 Task: Check the percentage active listings of glass door in the last 1 year.
Action: Mouse moved to (994, 218)
Screenshot: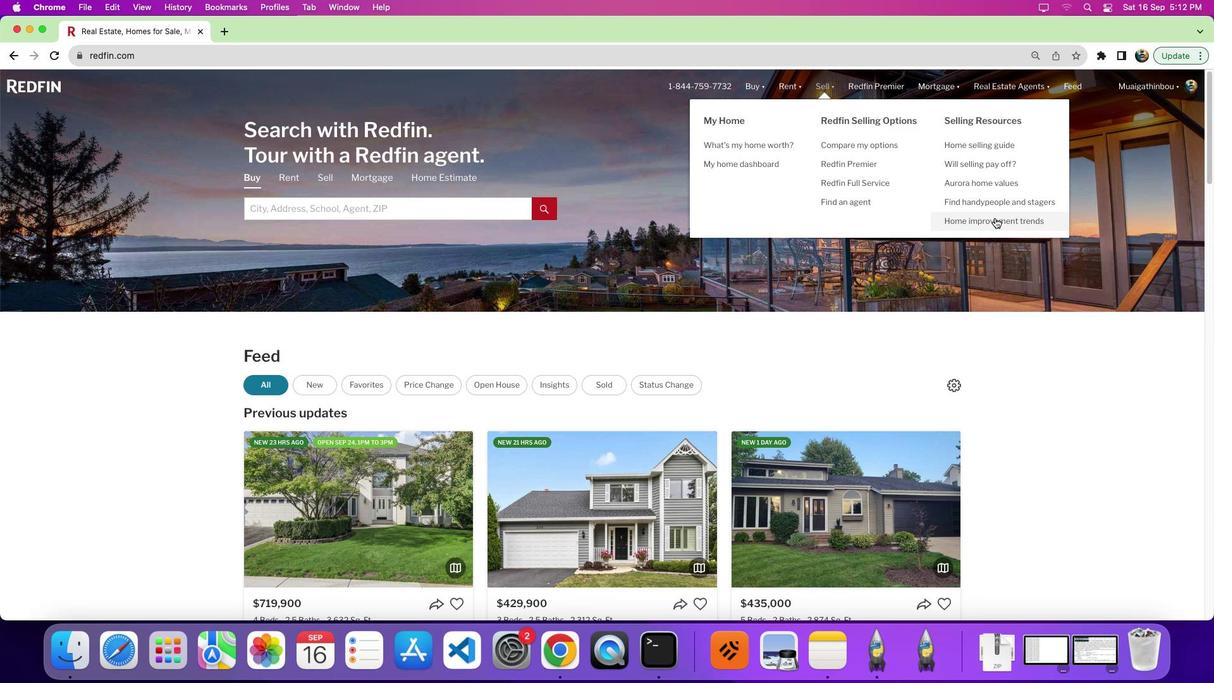 
Action: Mouse pressed left at (994, 218)
Screenshot: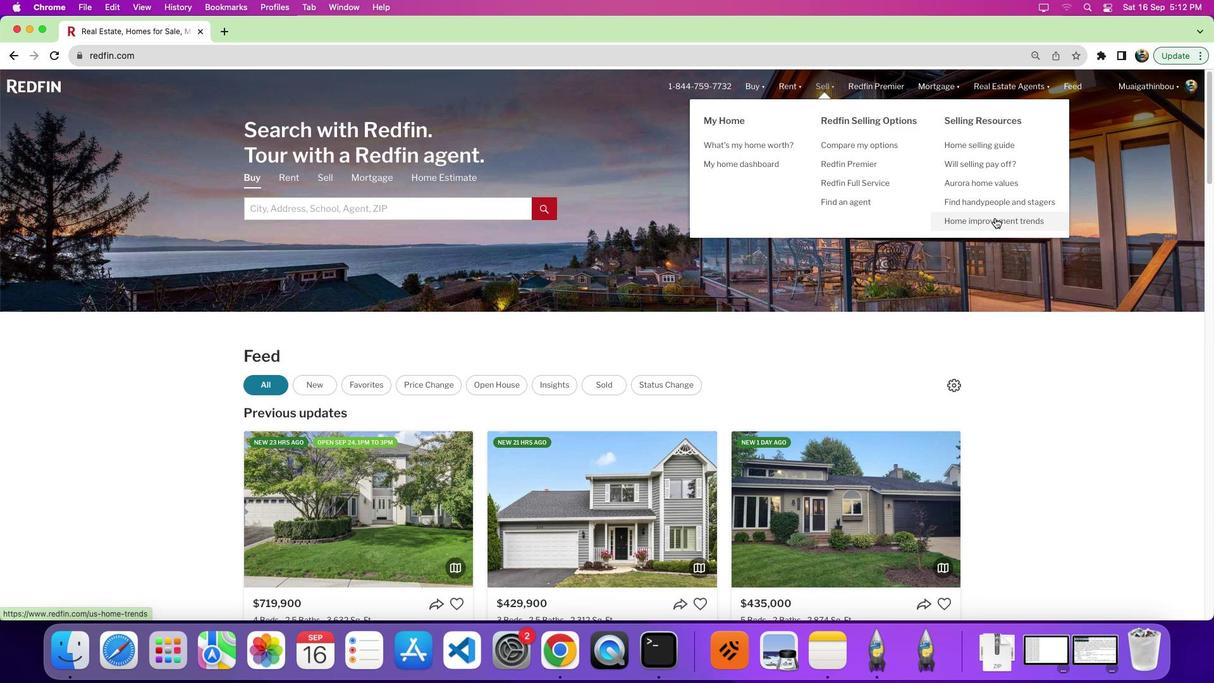 
Action: Mouse pressed left at (994, 218)
Screenshot: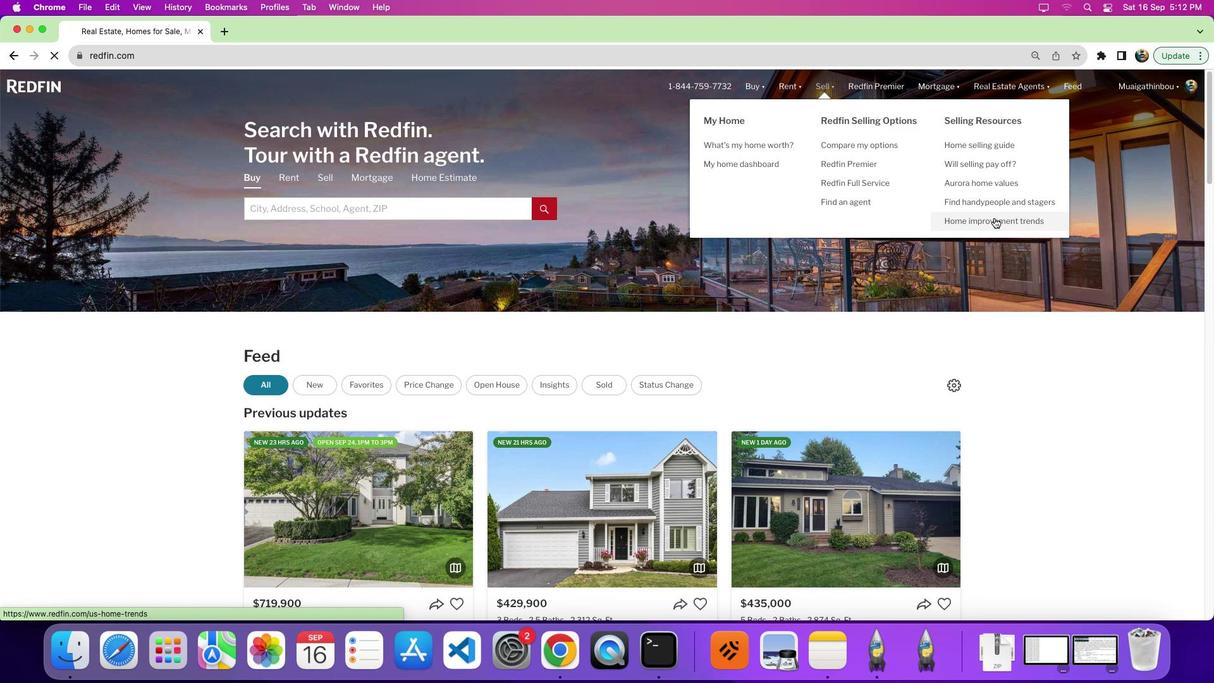 
Action: Mouse moved to (335, 246)
Screenshot: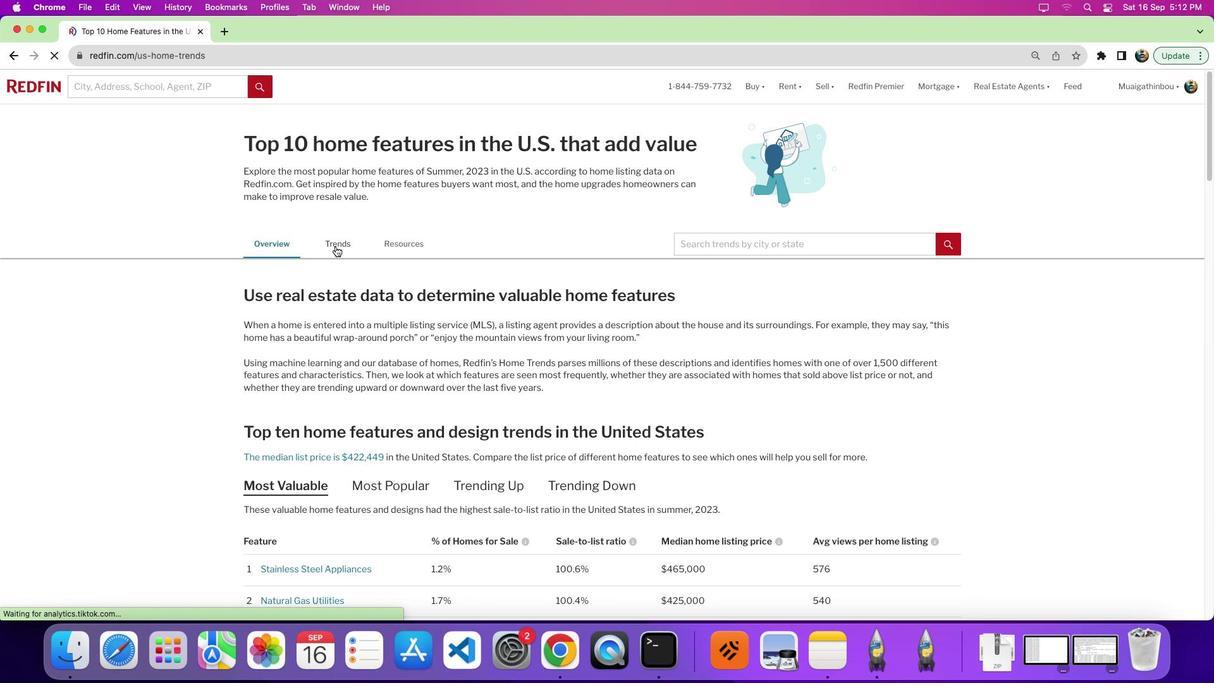 
Action: Mouse pressed left at (335, 246)
Screenshot: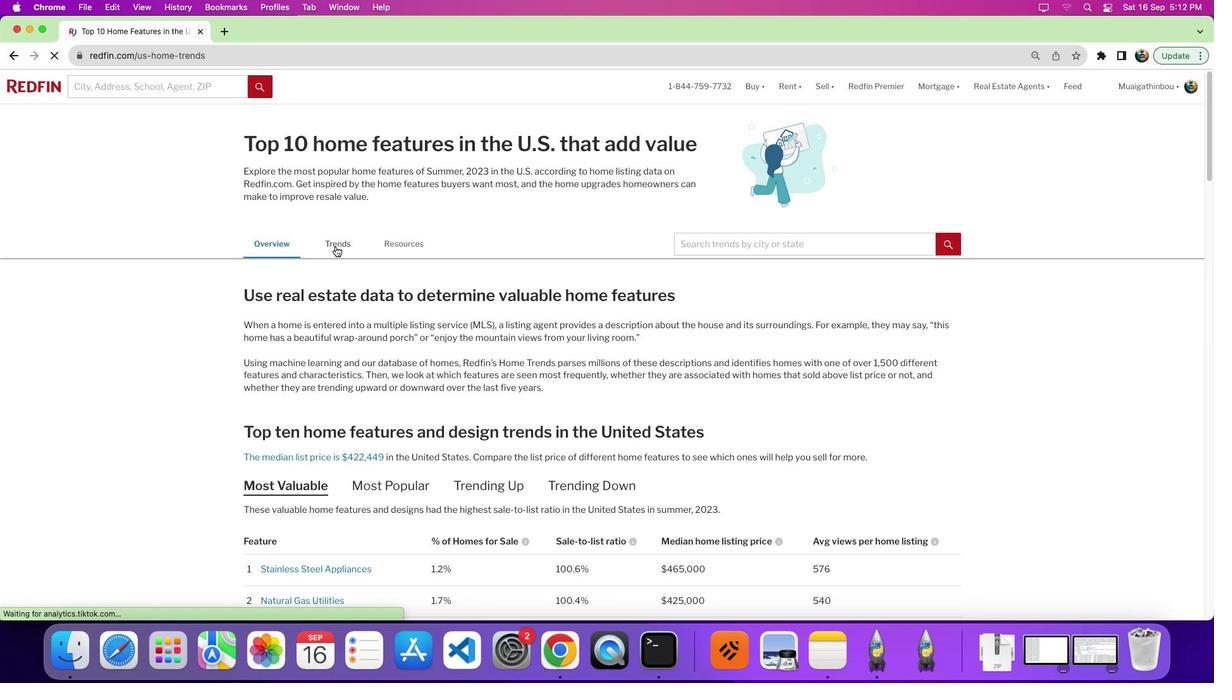 
Action: Mouse moved to (567, 287)
Screenshot: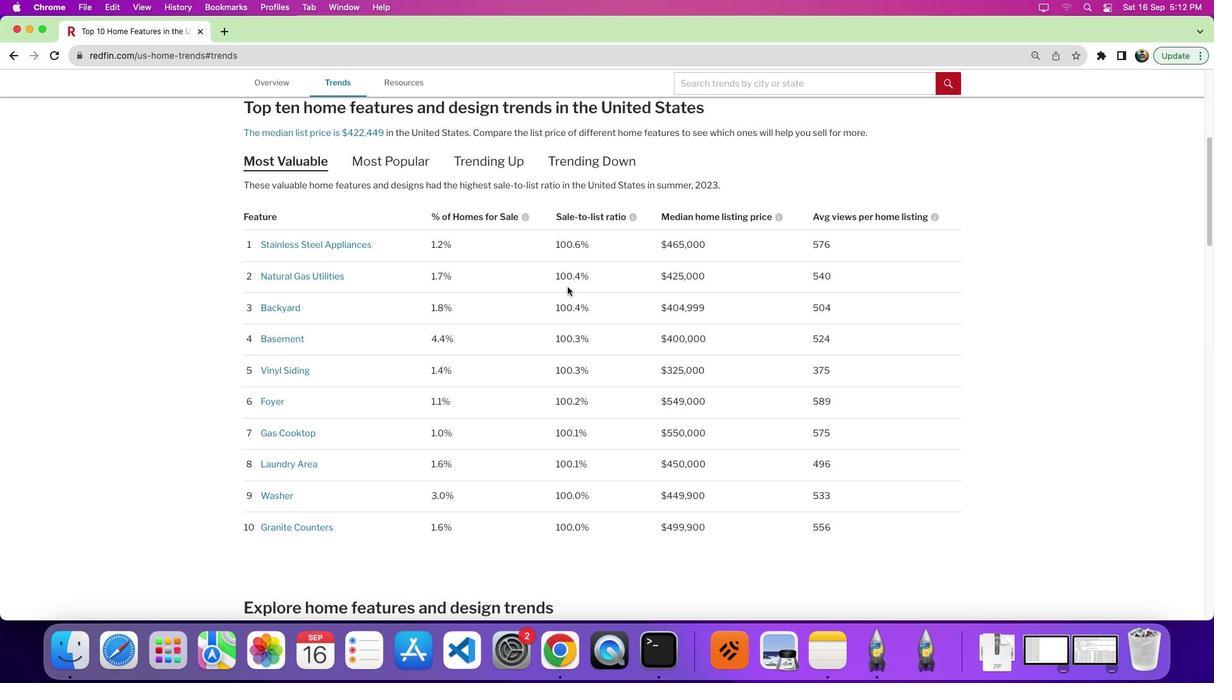 
Action: Mouse scrolled (567, 287) with delta (0, 0)
Screenshot: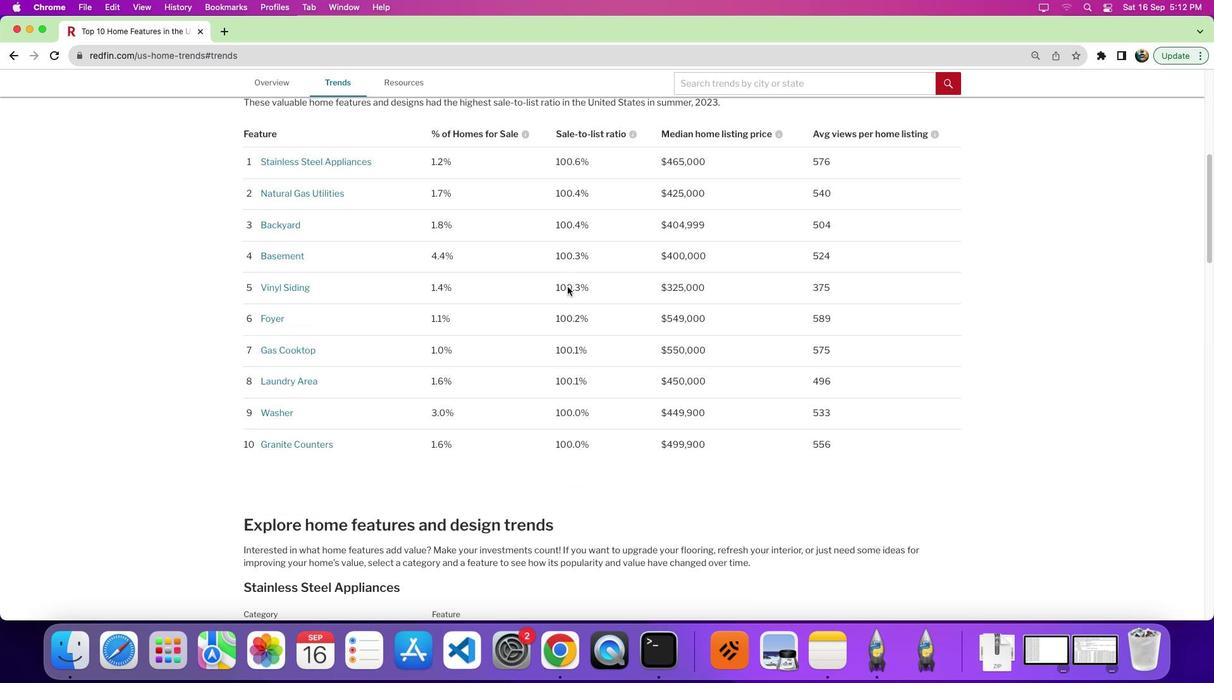 
Action: Mouse scrolled (567, 287) with delta (0, 0)
Screenshot: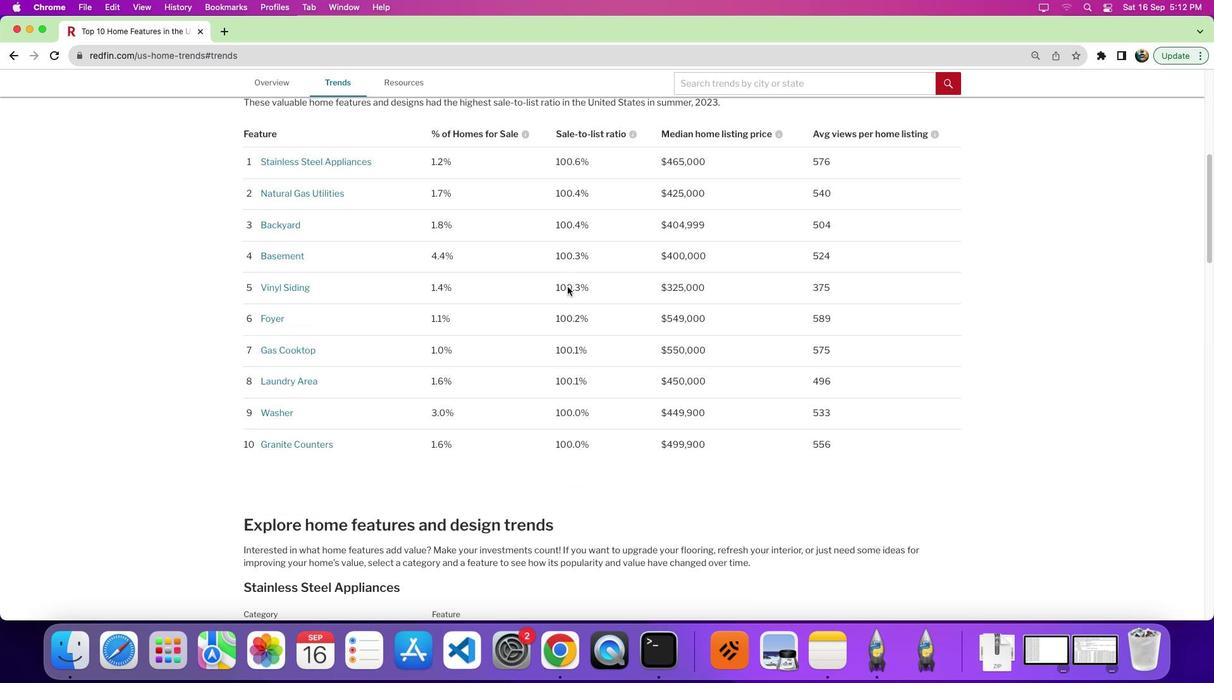 
Action: Mouse scrolled (567, 287) with delta (0, -4)
Screenshot: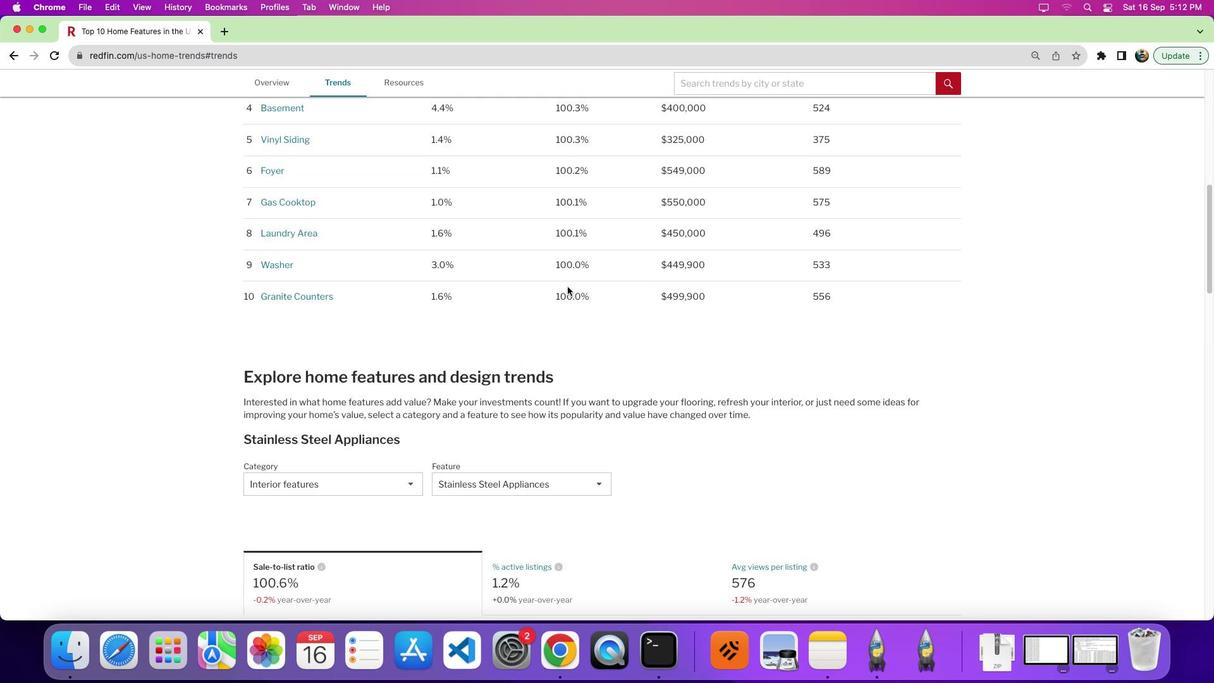 
Action: Mouse scrolled (567, 287) with delta (0, 0)
Screenshot: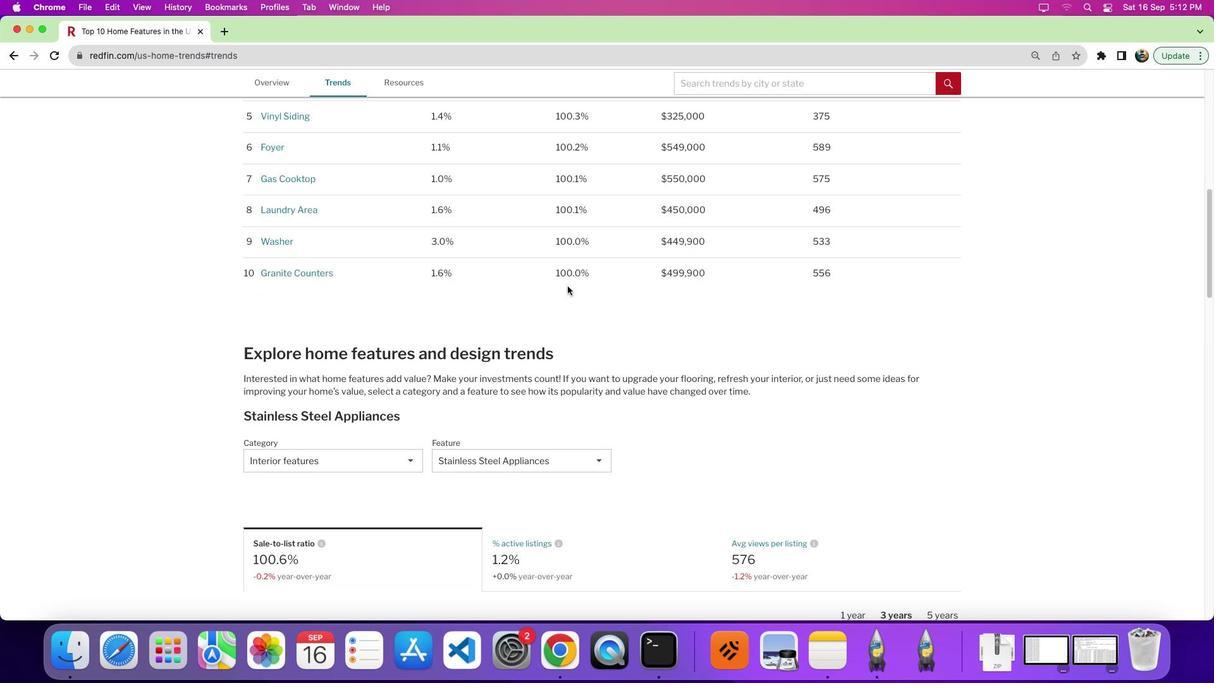 
Action: Mouse moved to (567, 287)
Screenshot: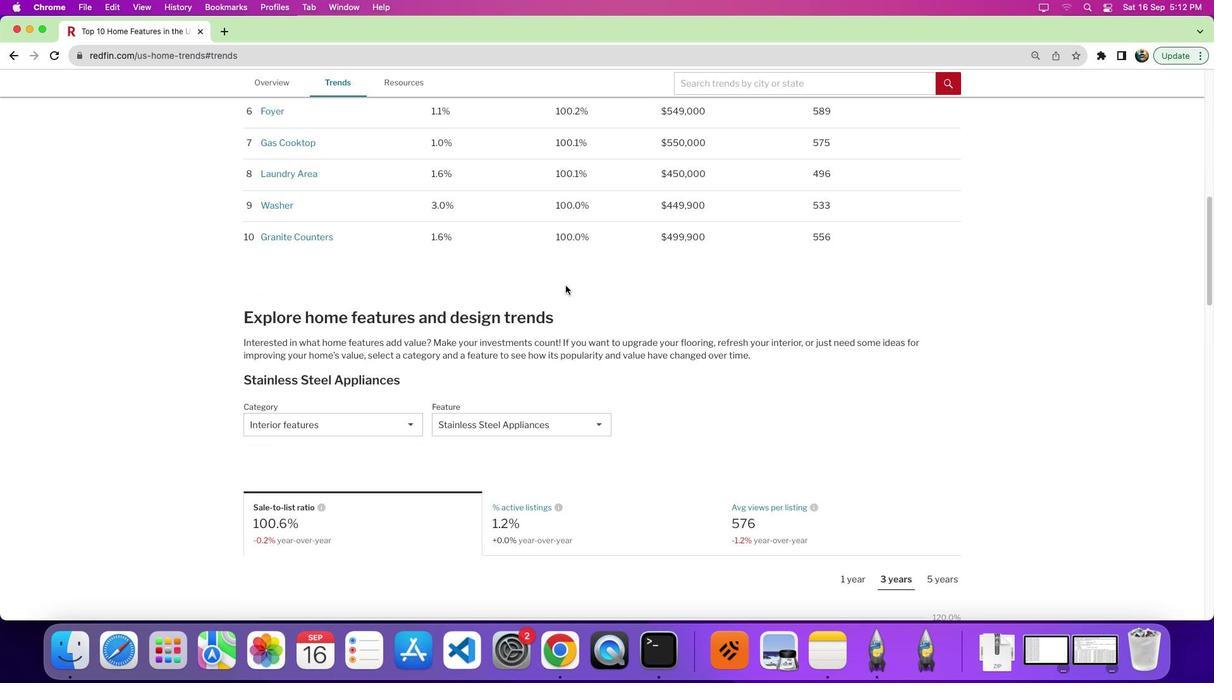 
Action: Mouse scrolled (567, 287) with delta (0, 0)
Screenshot: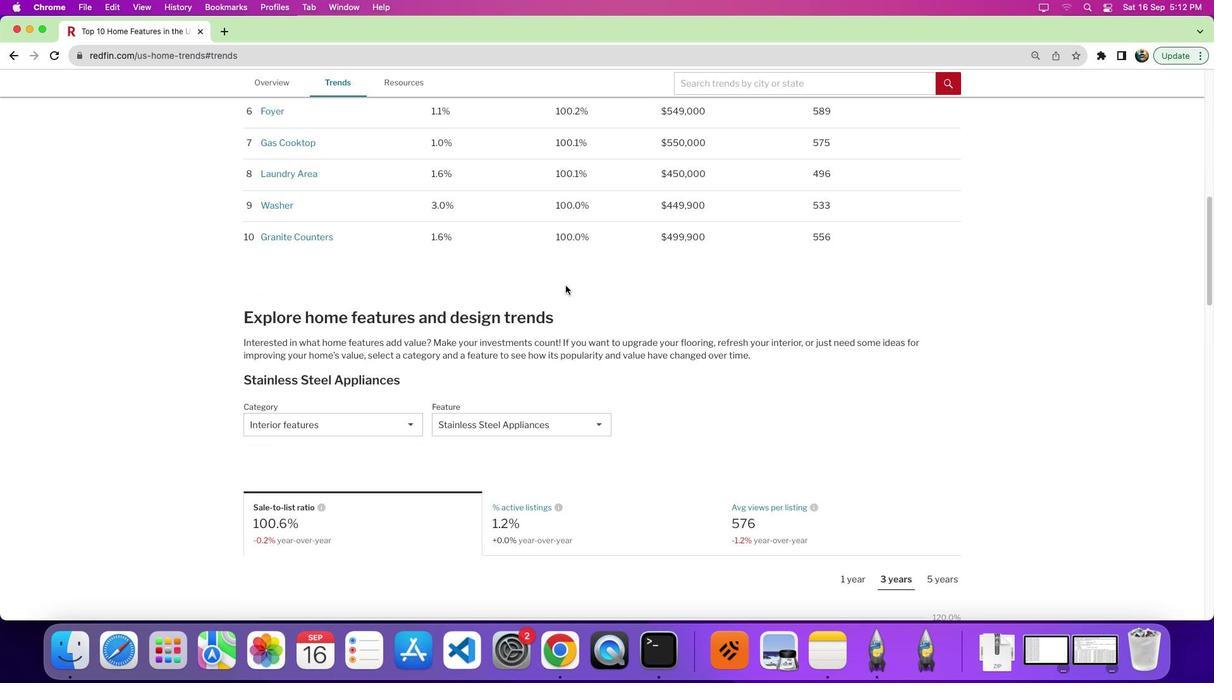 
Action: Mouse moved to (567, 286)
Screenshot: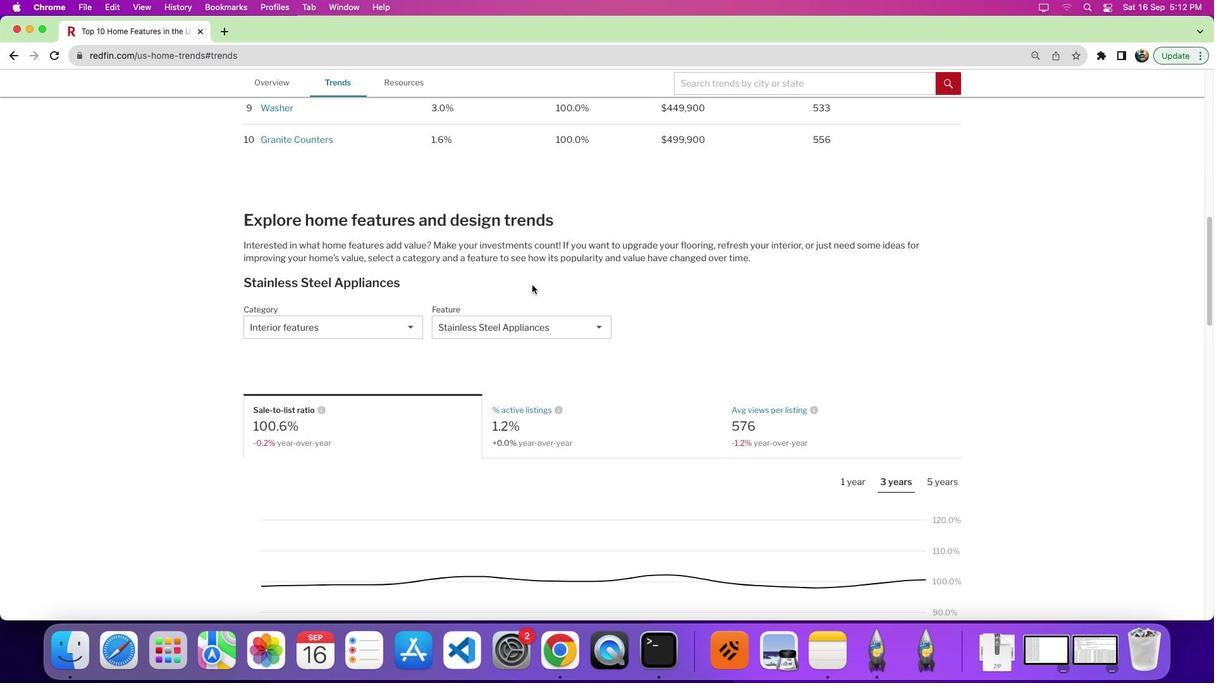 
Action: Mouse scrolled (567, 286) with delta (0, -3)
Screenshot: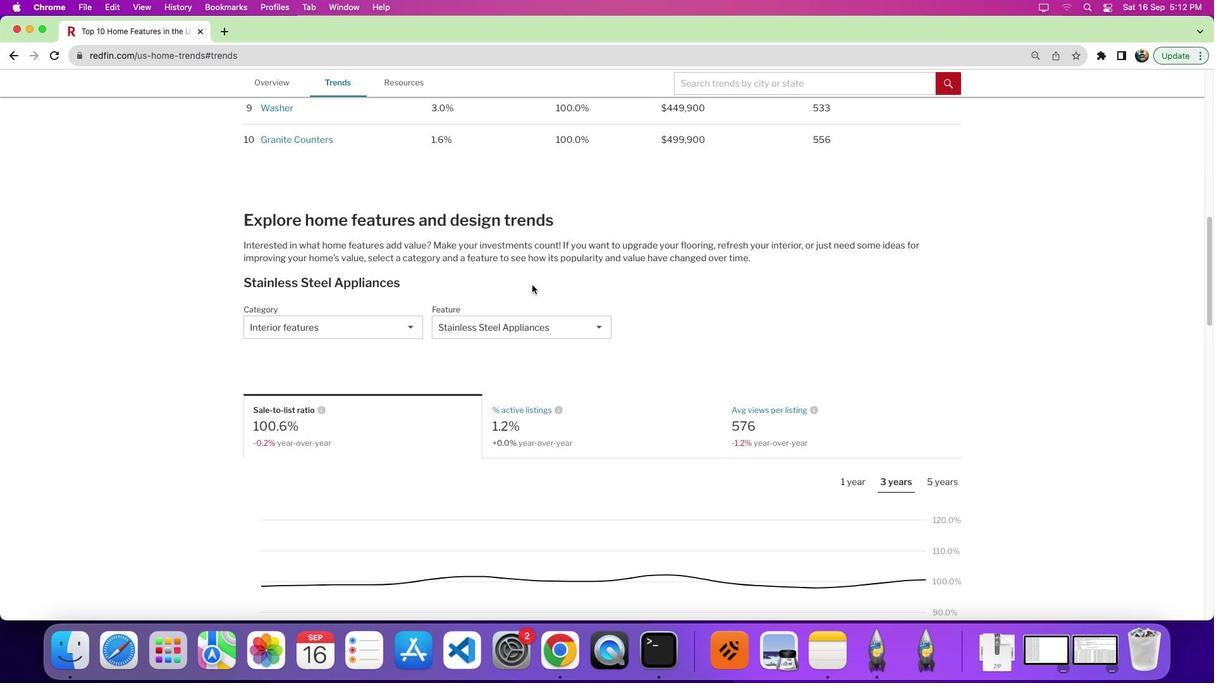 
Action: Mouse moved to (480, 291)
Screenshot: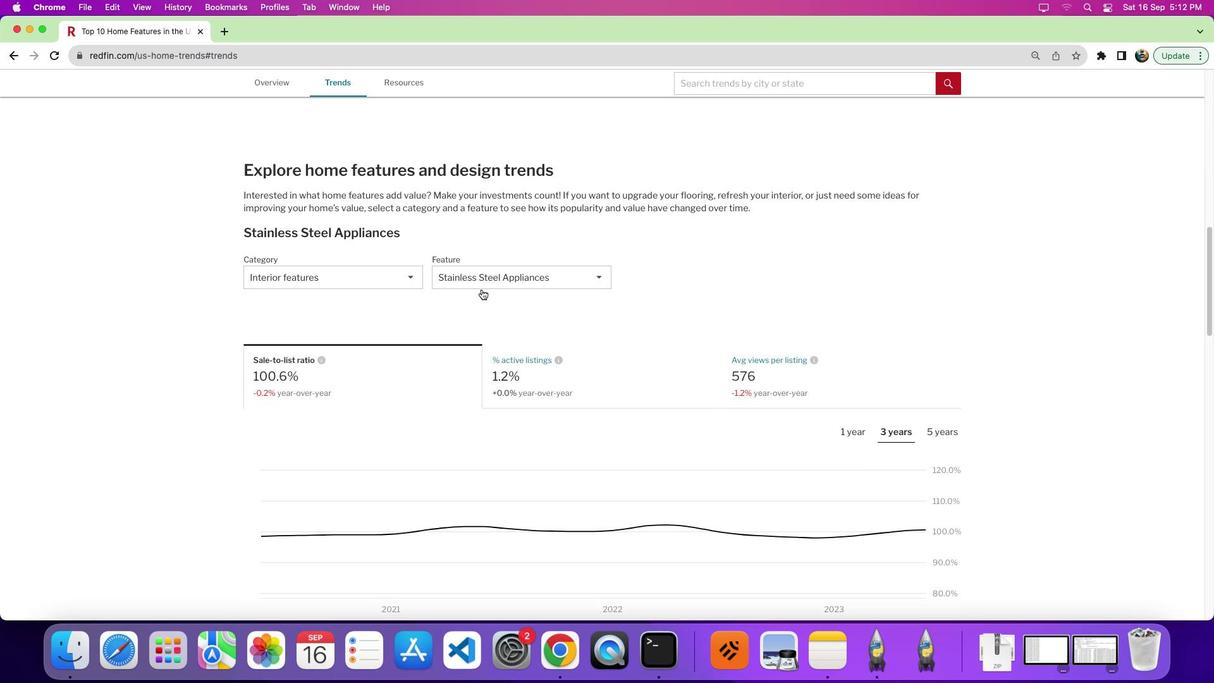 
Action: Mouse scrolled (480, 291) with delta (0, 0)
Screenshot: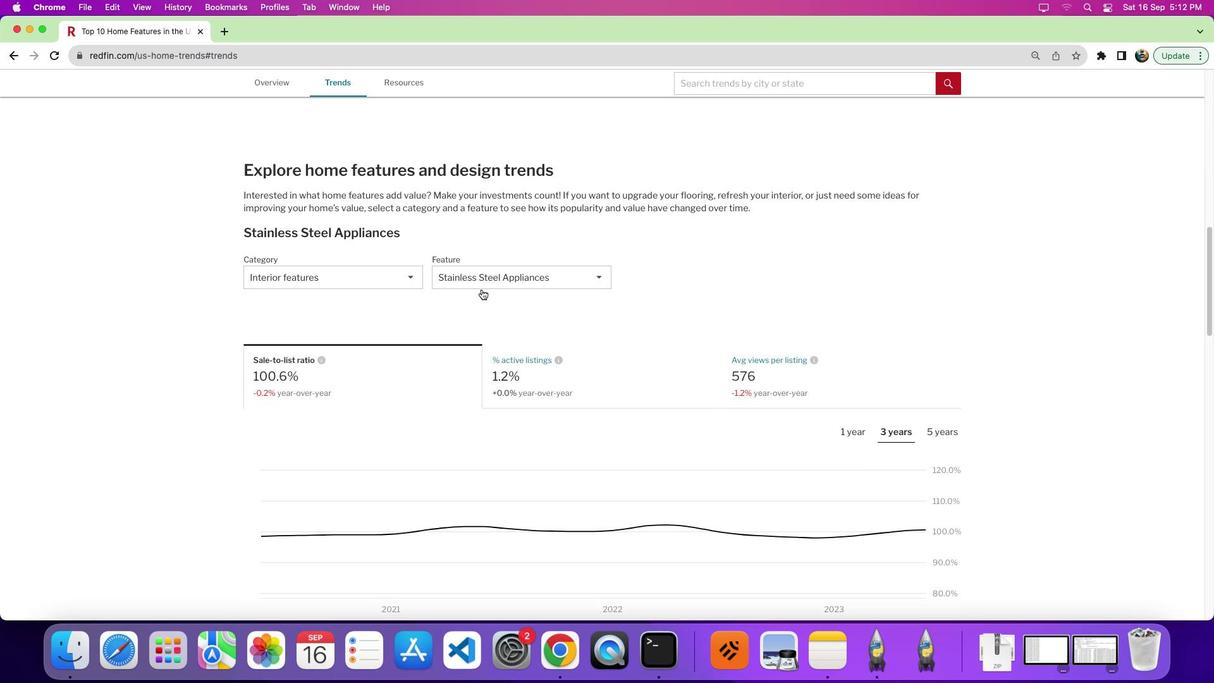 
Action: Mouse moved to (481, 290)
Screenshot: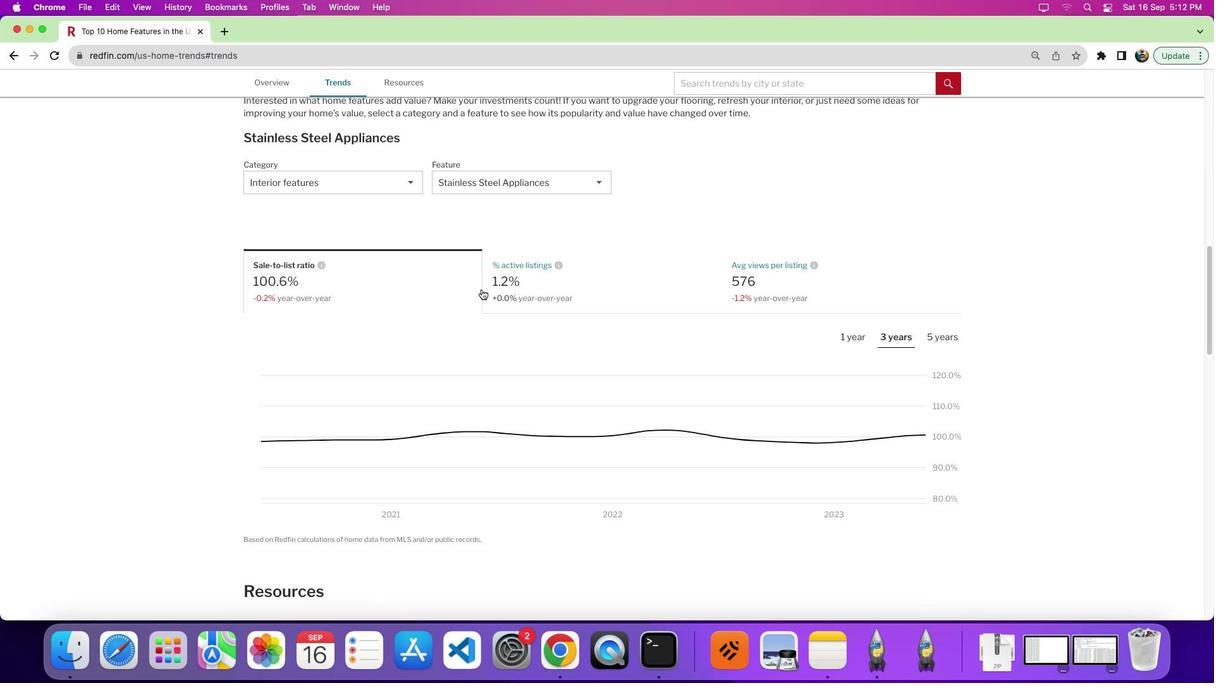 
Action: Mouse scrolled (481, 290) with delta (0, 0)
Screenshot: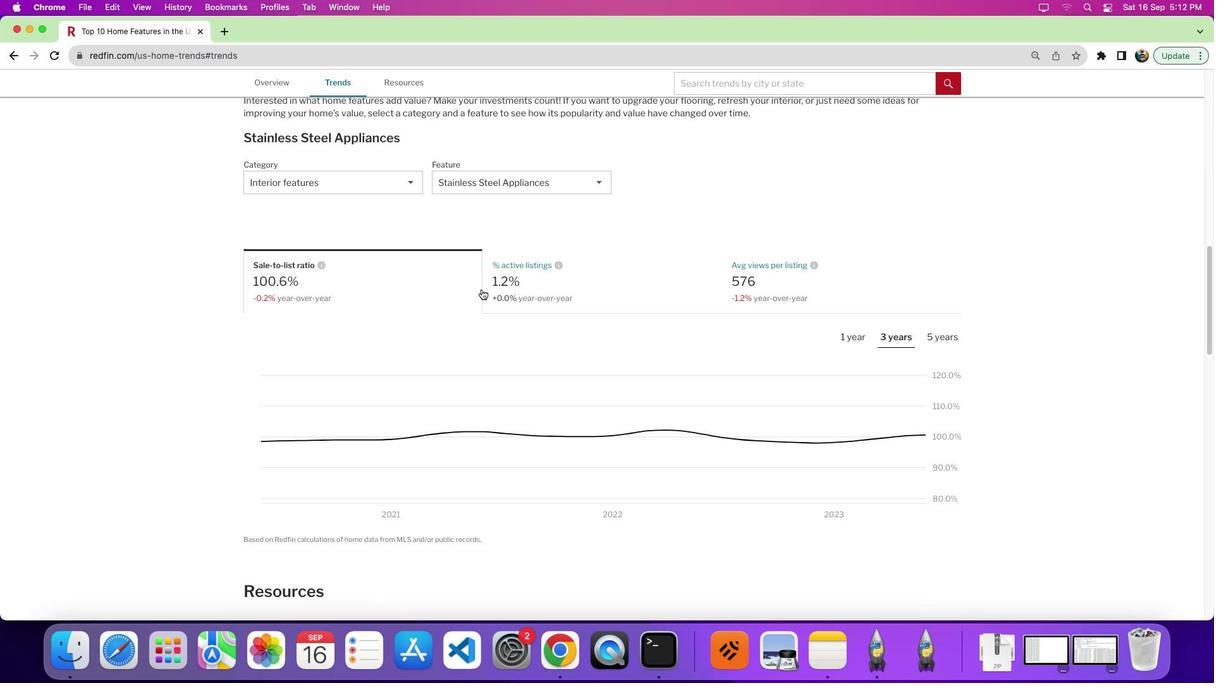 
Action: Mouse moved to (481, 289)
Screenshot: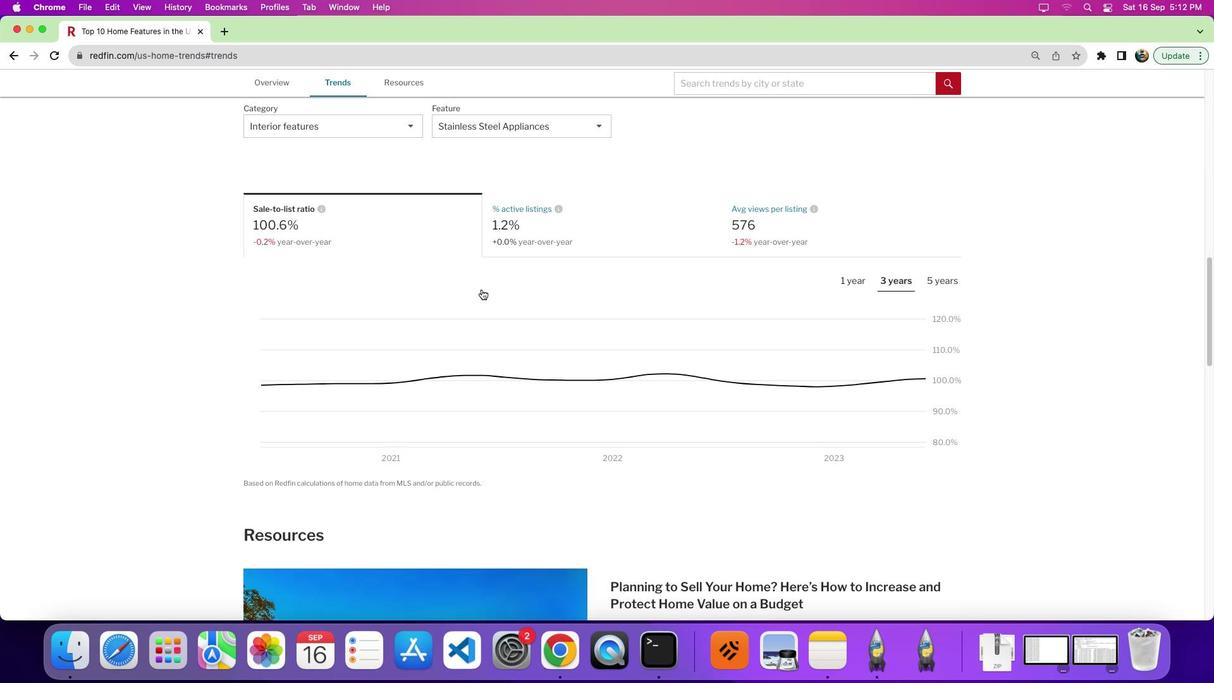 
Action: Mouse scrolled (481, 289) with delta (0, -3)
Screenshot: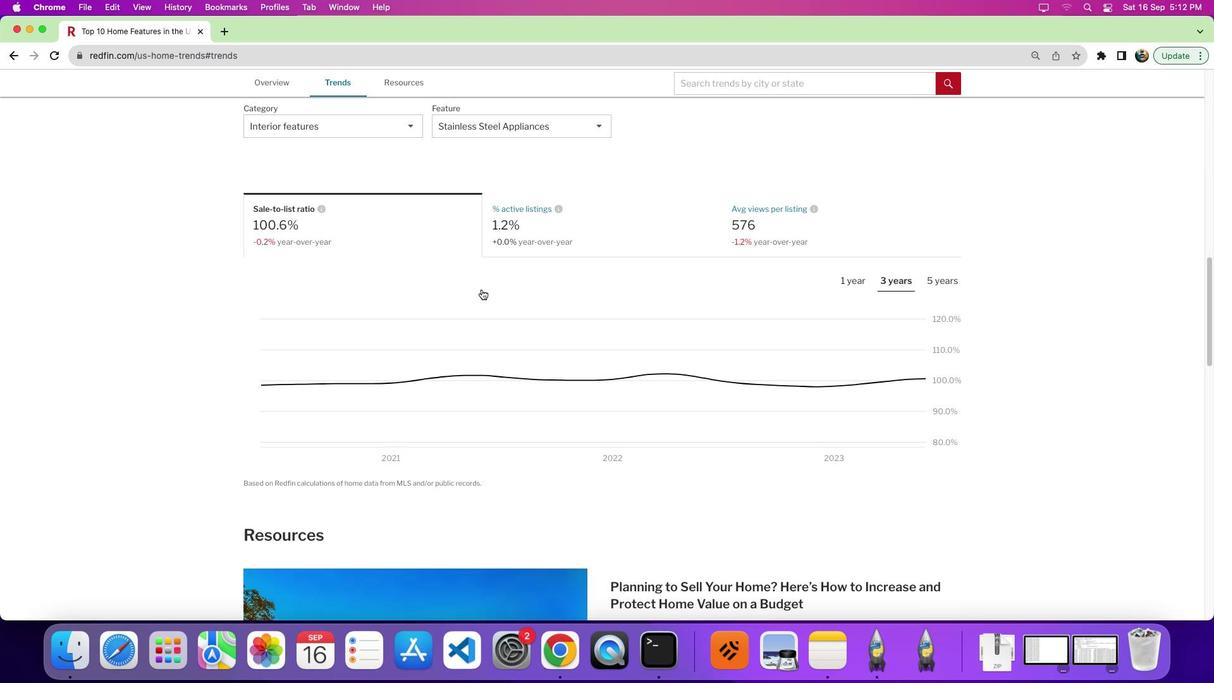 
Action: Mouse moved to (393, 112)
Screenshot: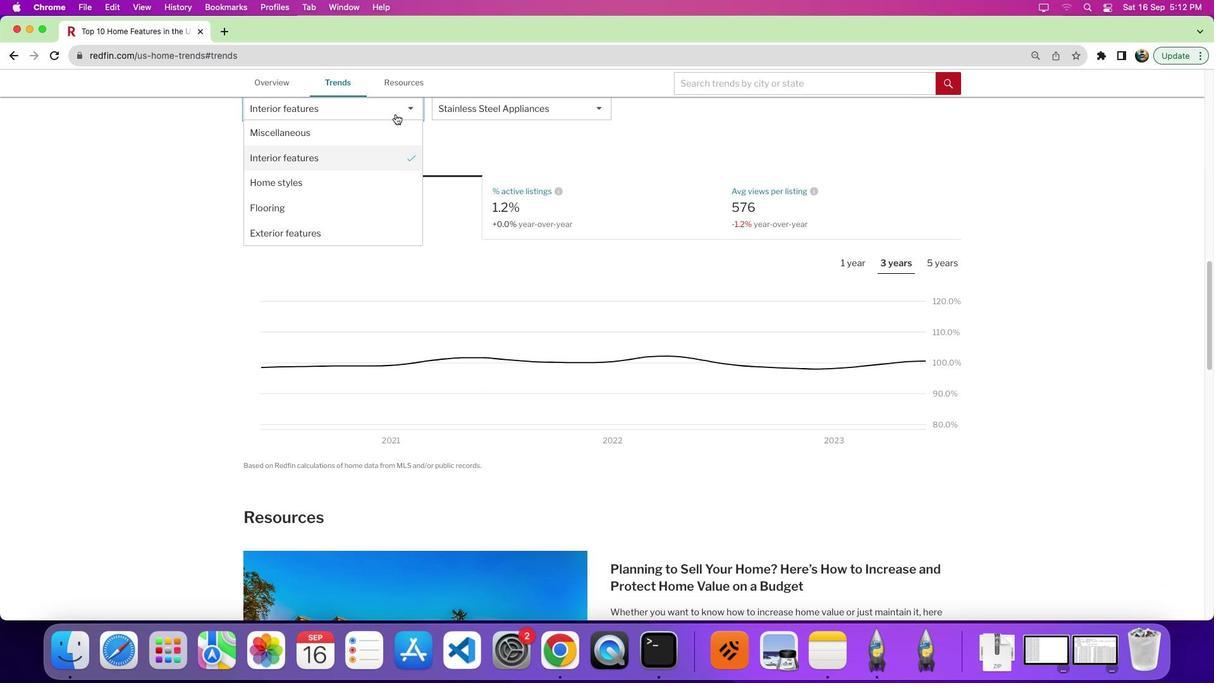 
Action: Mouse pressed left at (393, 112)
Screenshot: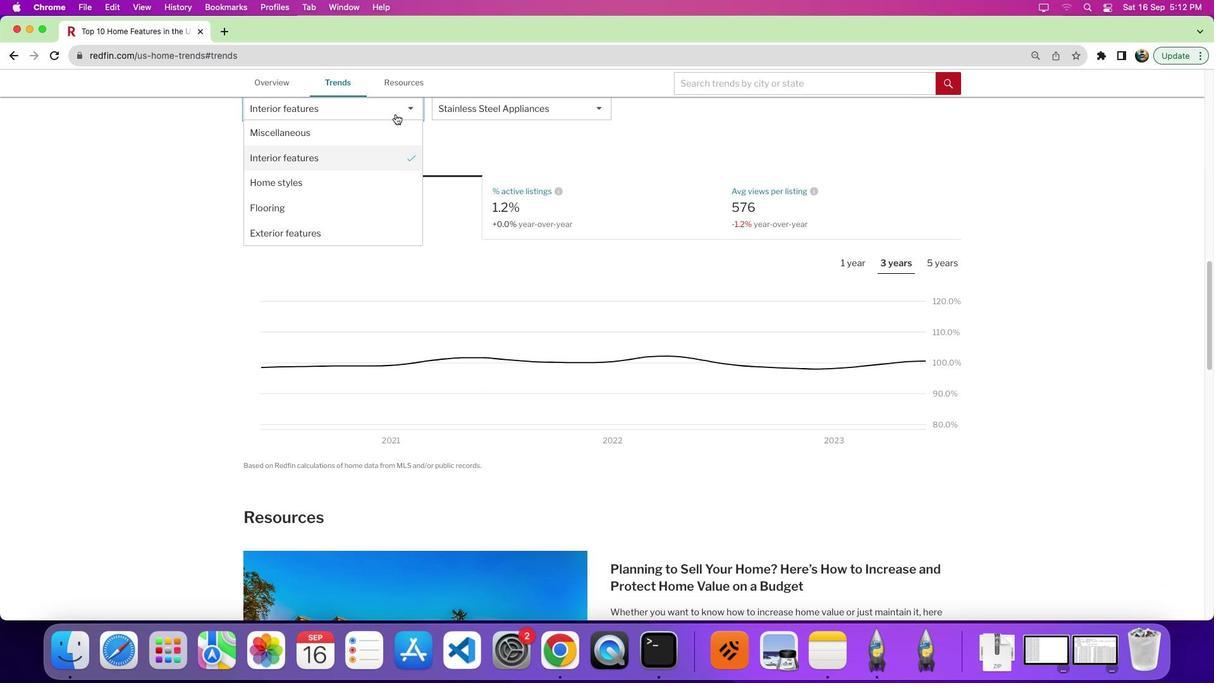 
Action: Mouse moved to (408, 160)
Screenshot: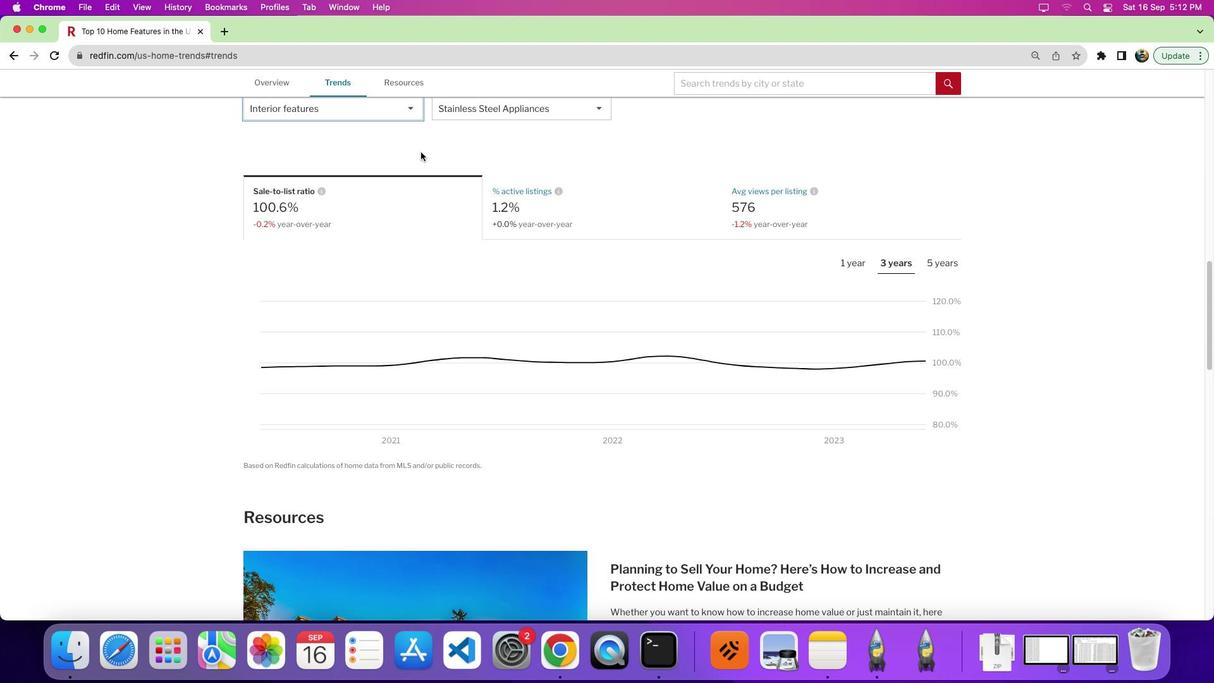 
Action: Mouse pressed left at (408, 160)
Screenshot: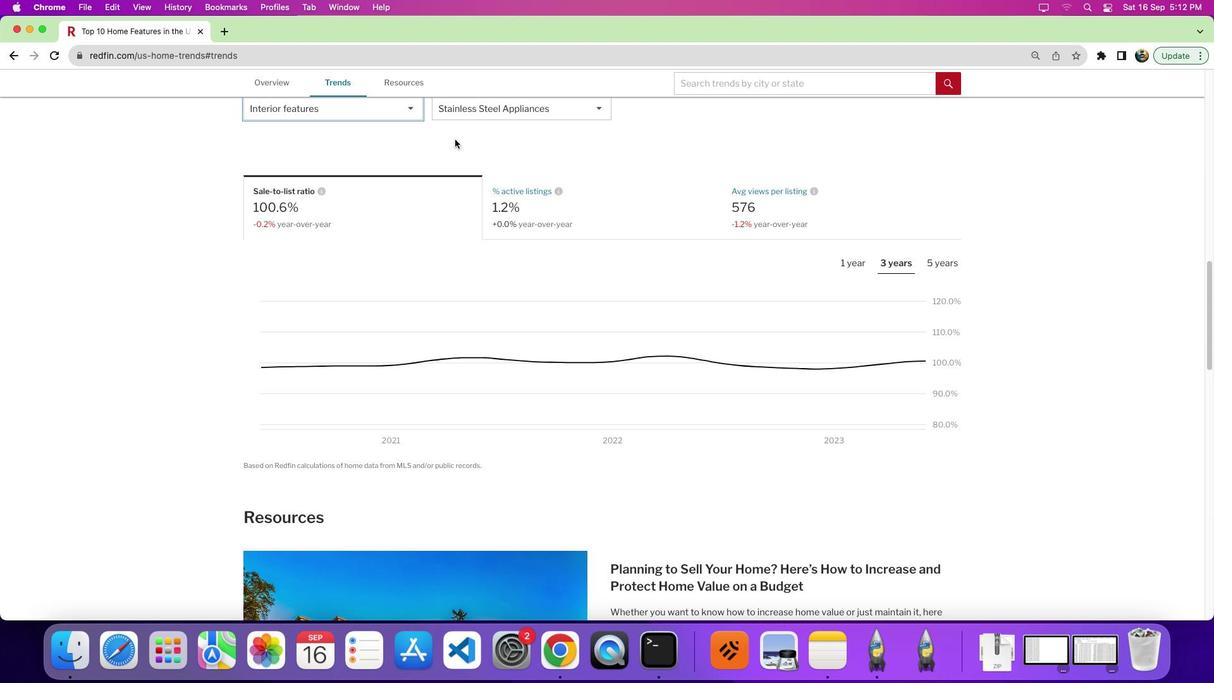 
Action: Mouse moved to (524, 112)
Screenshot: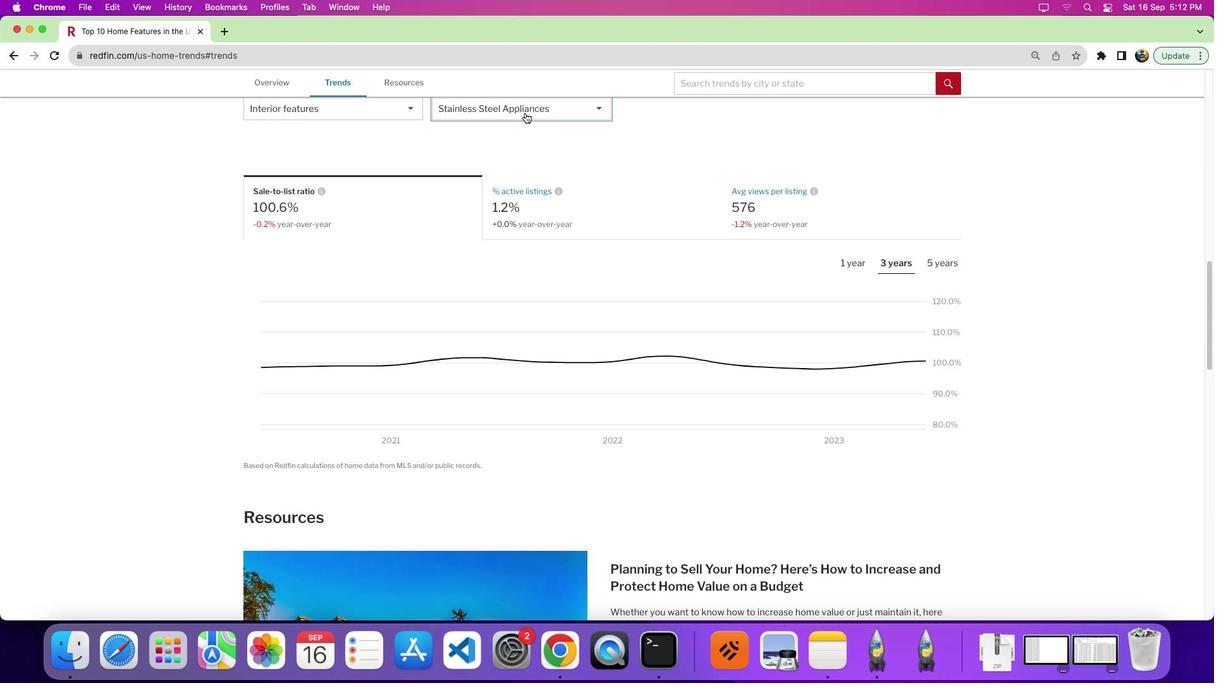 
Action: Mouse pressed left at (524, 112)
Screenshot: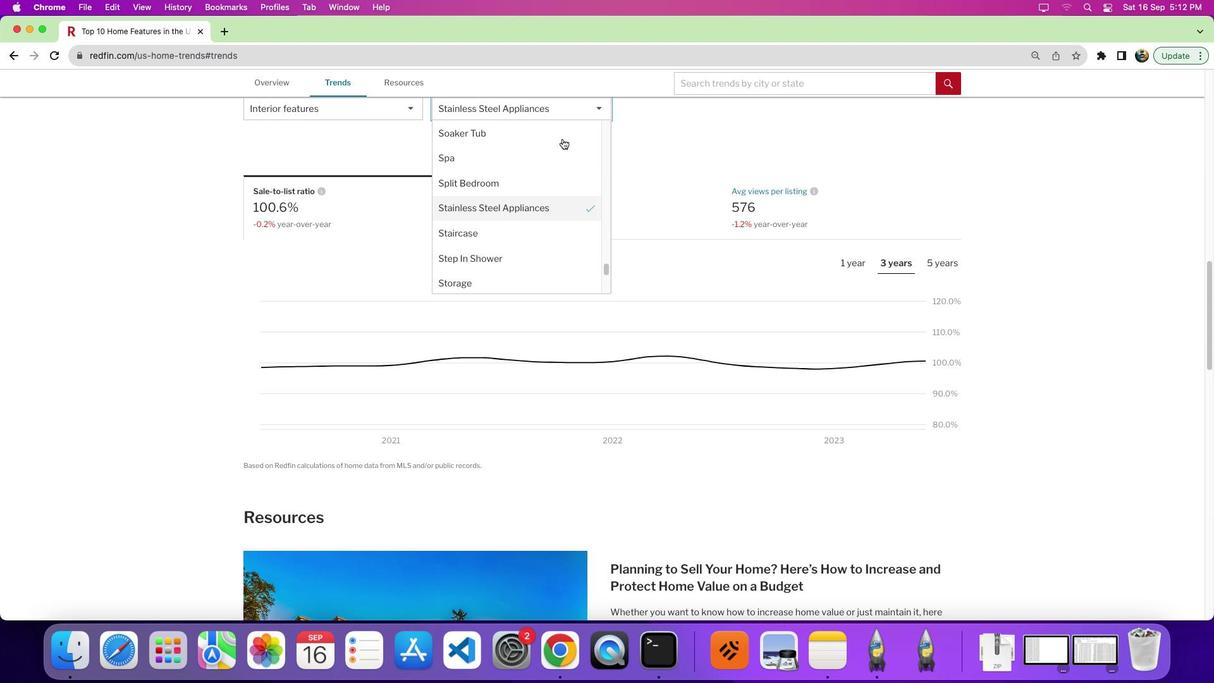 
Action: Mouse moved to (608, 211)
Screenshot: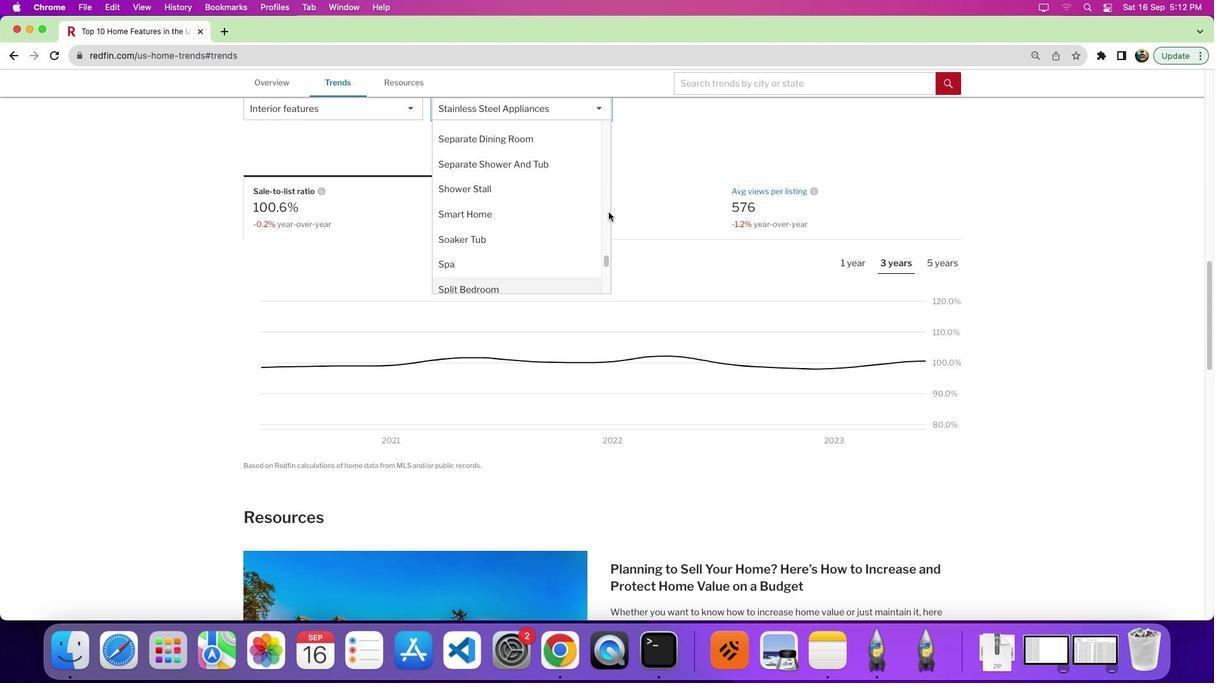 
Action: Mouse pressed left at (608, 211)
Screenshot: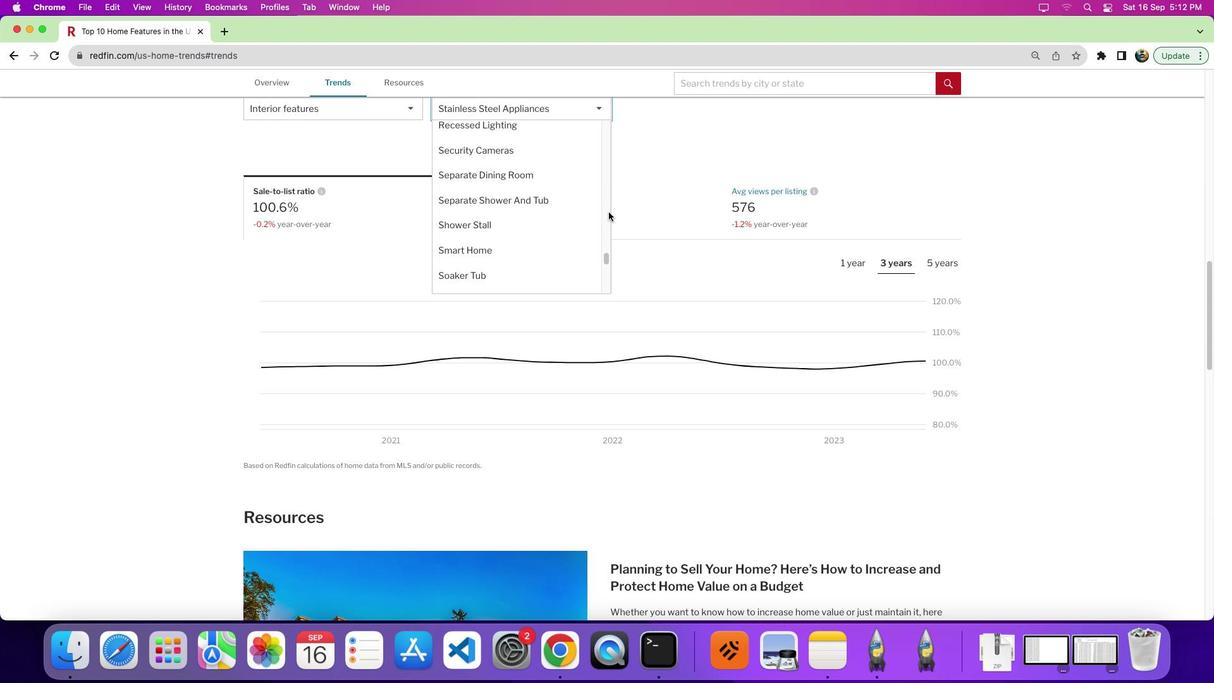 
Action: Mouse moved to (506, 233)
Screenshot: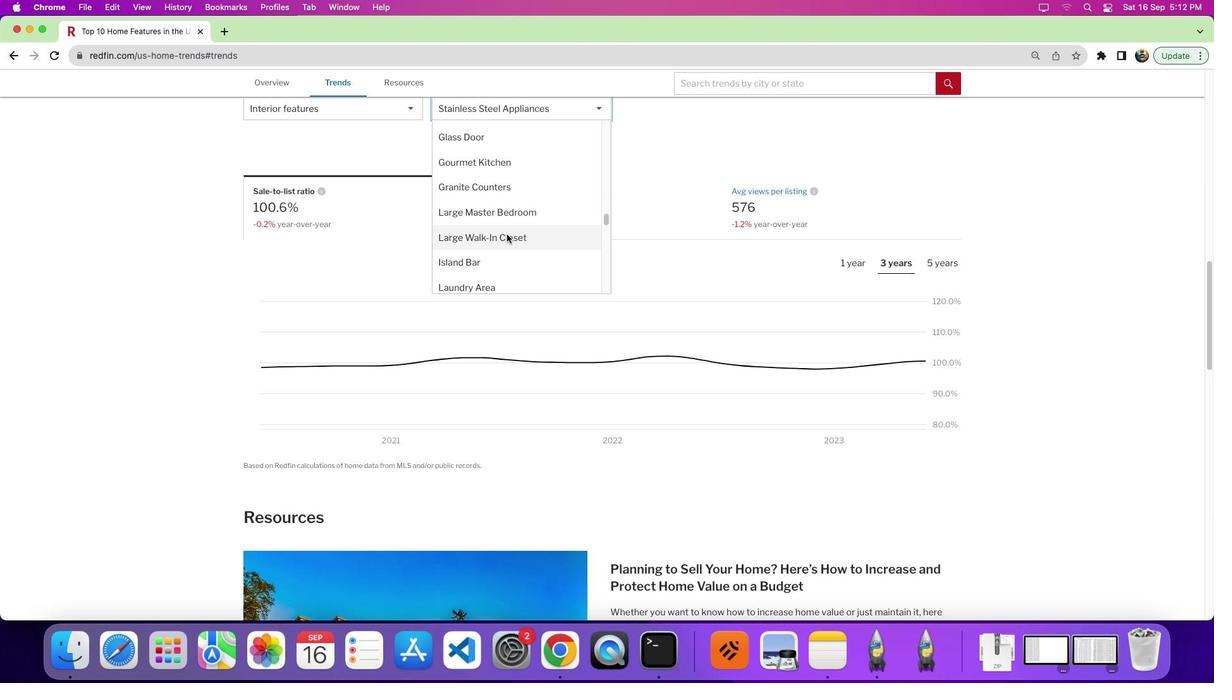 
Action: Mouse scrolled (506, 233) with delta (0, 0)
Screenshot: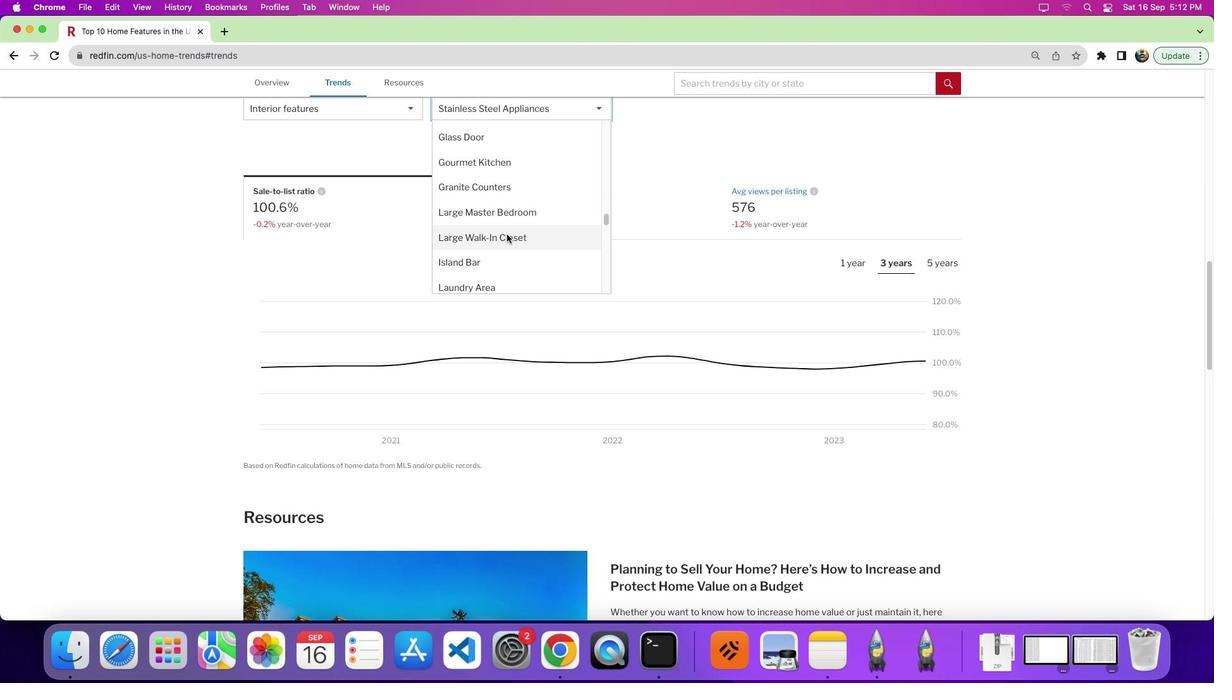
Action: Mouse scrolled (506, 233) with delta (0, 0)
Screenshot: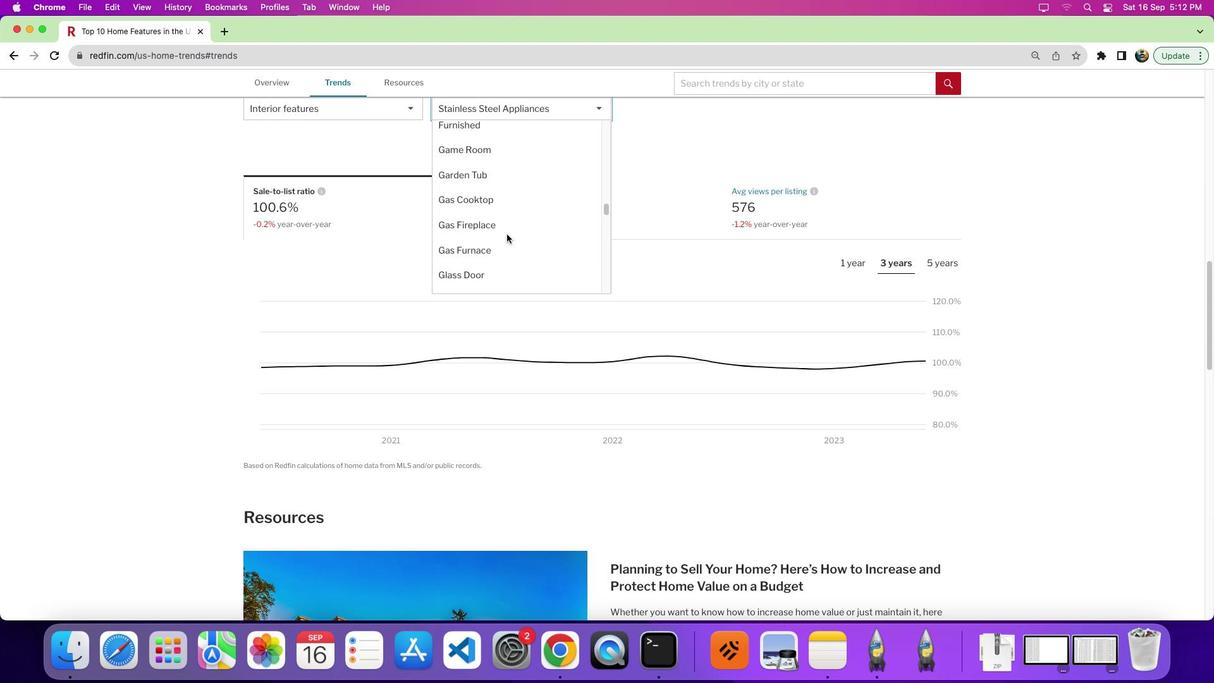 
Action: Mouse scrolled (506, 233) with delta (0, 0)
Screenshot: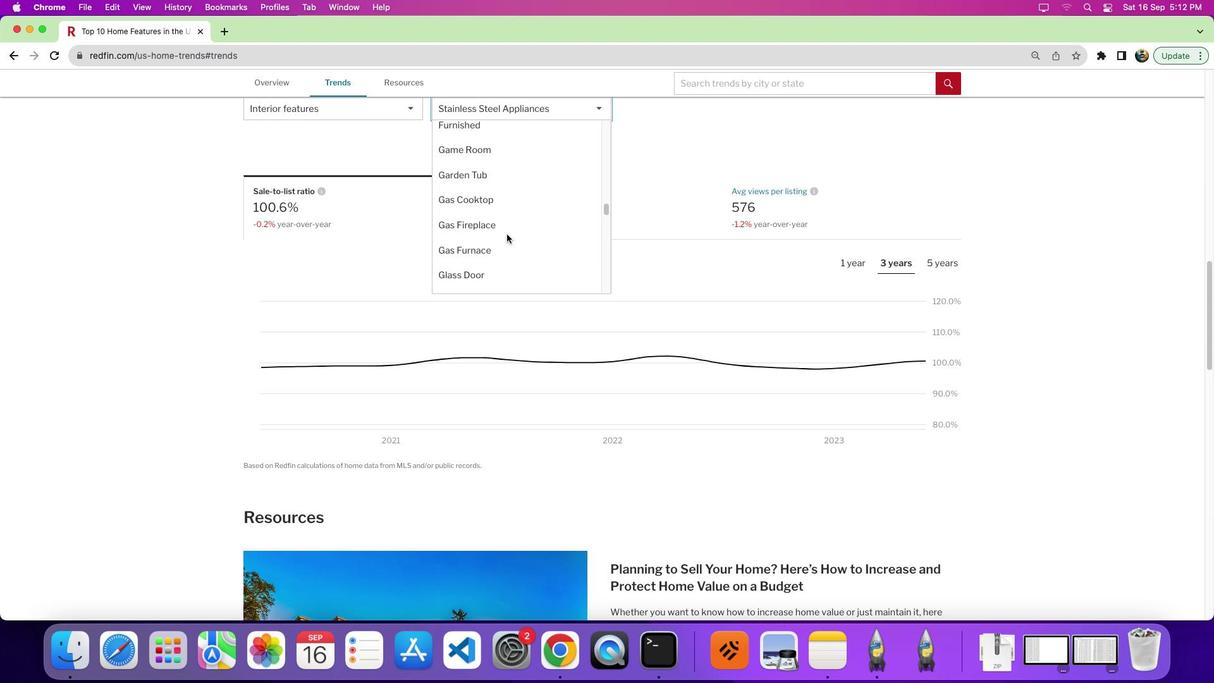 
Action: Mouse scrolled (506, 233) with delta (0, 4)
Screenshot: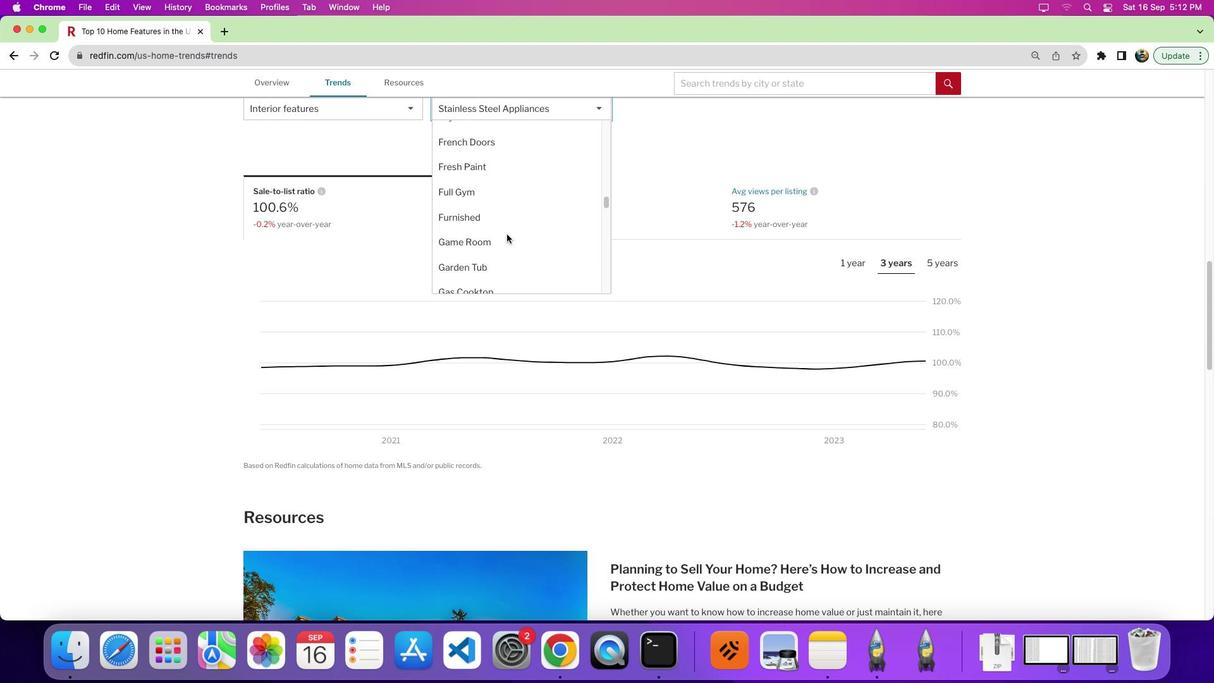 
Action: Mouse scrolled (506, 233) with delta (0, 0)
Screenshot: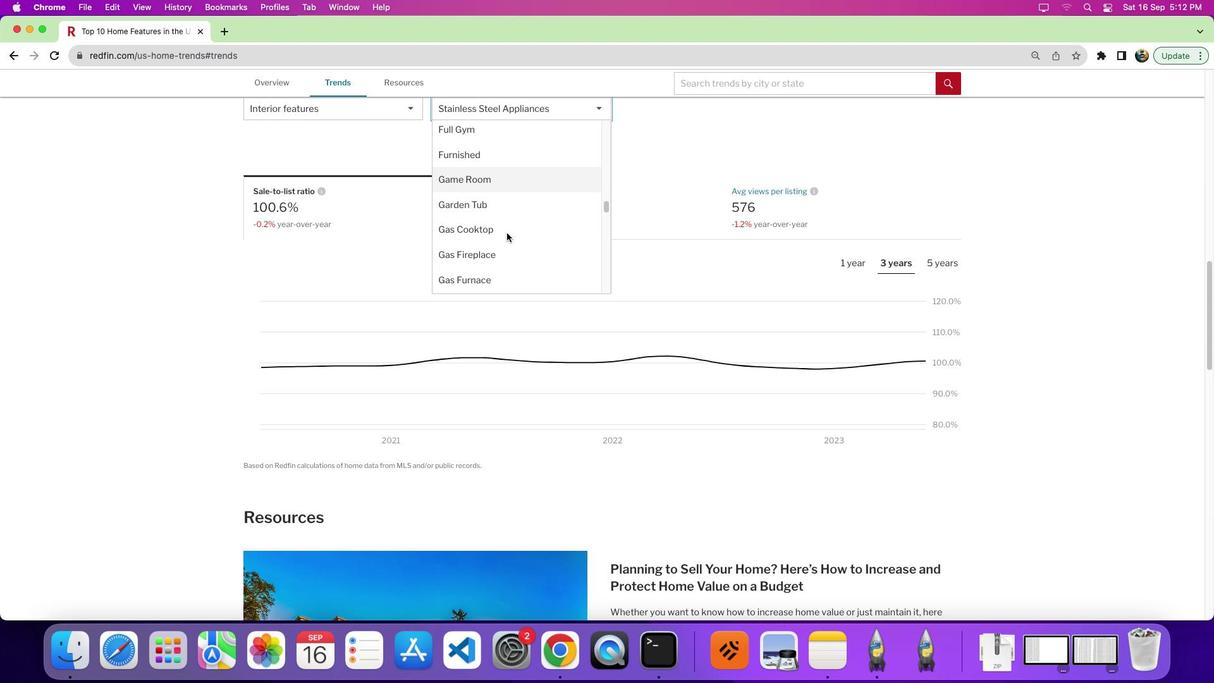 
Action: Mouse moved to (506, 233)
Screenshot: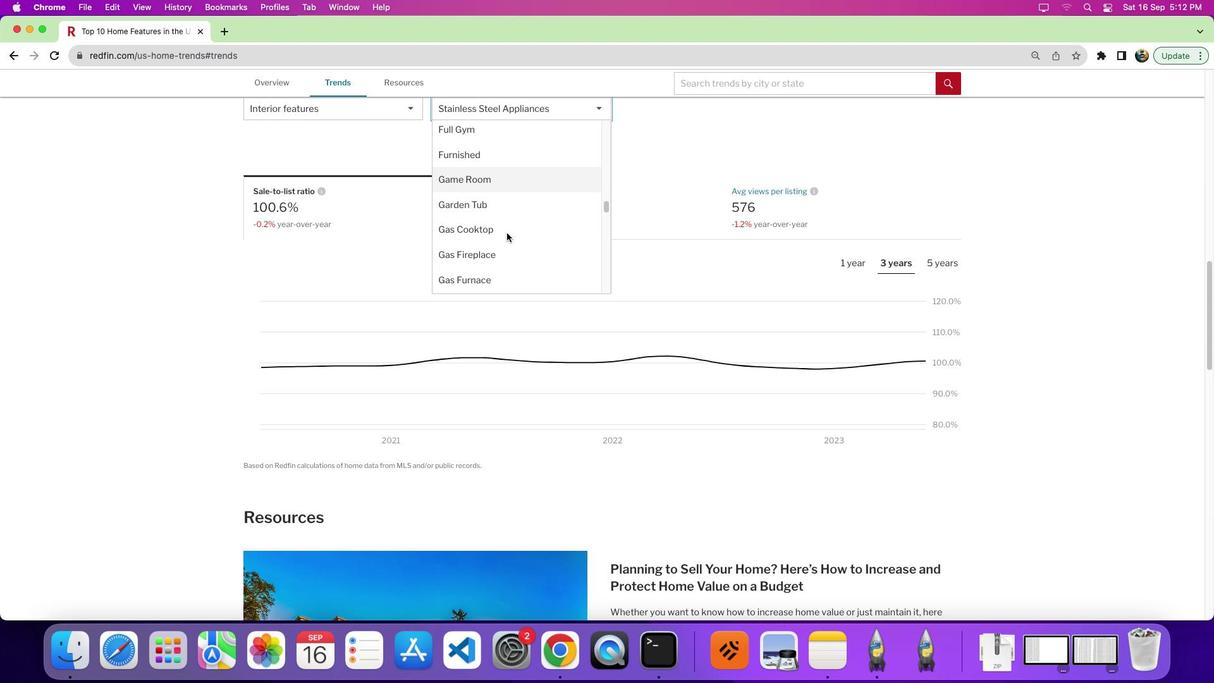
Action: Mouse scrolled (506, 233) with delta (0, 0)
Screenshot: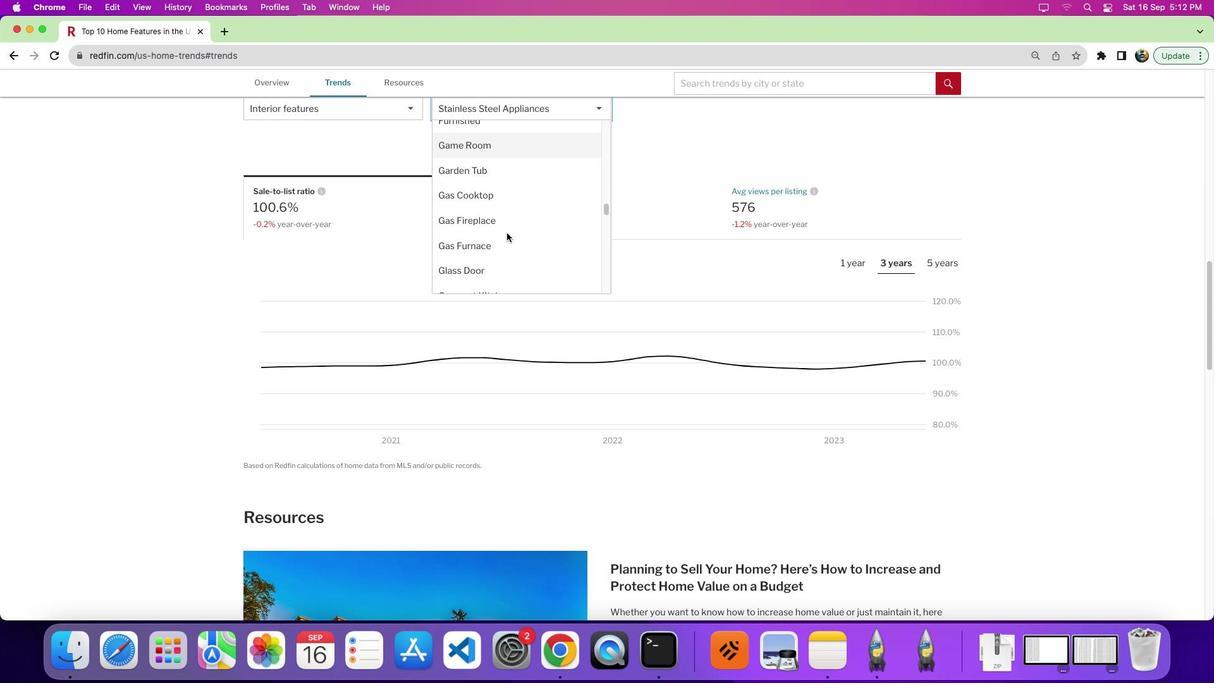 
Action: Mouse scrolled (506, 233) with delta (0, -3)
Screenshot: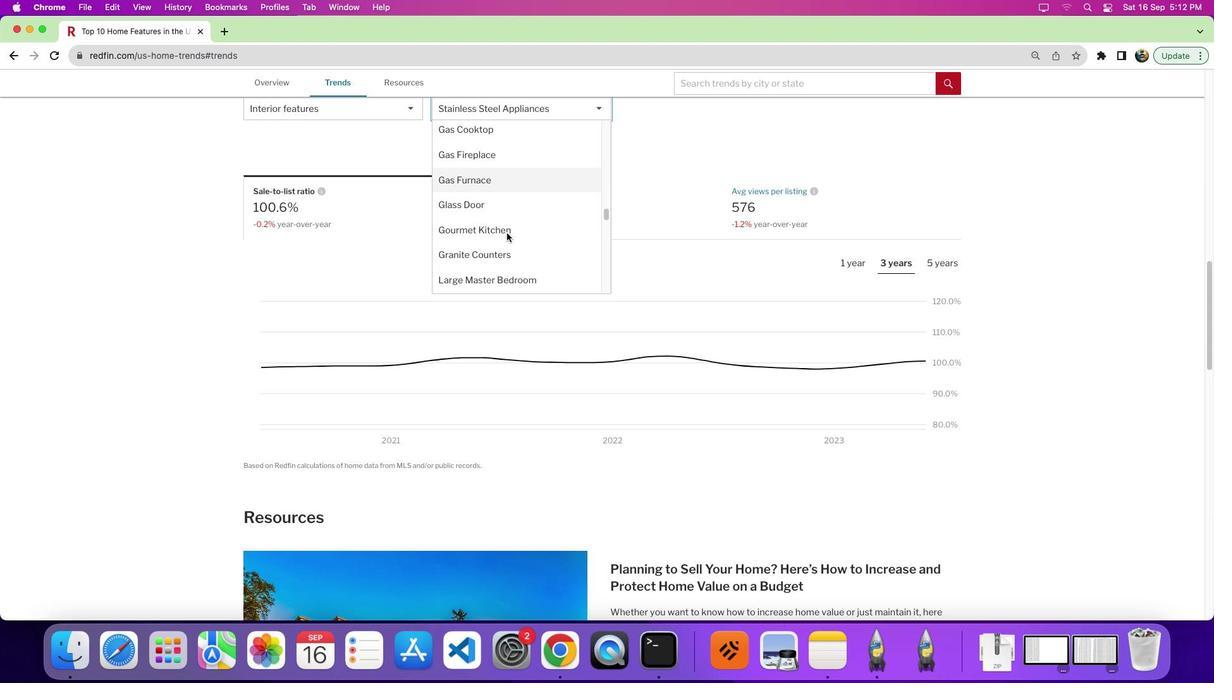 
Action: Mouse moved to (486, 170)
Screenshot: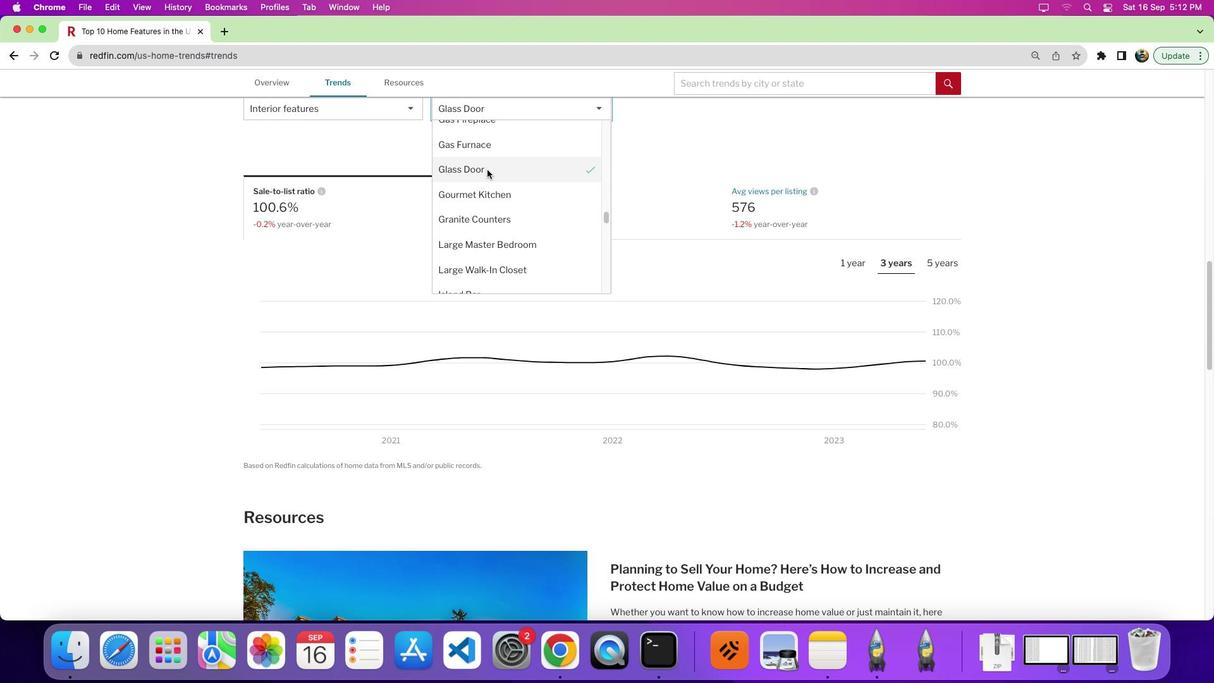 
Action: Mouse pressed left at (486, 170)
Screenshot: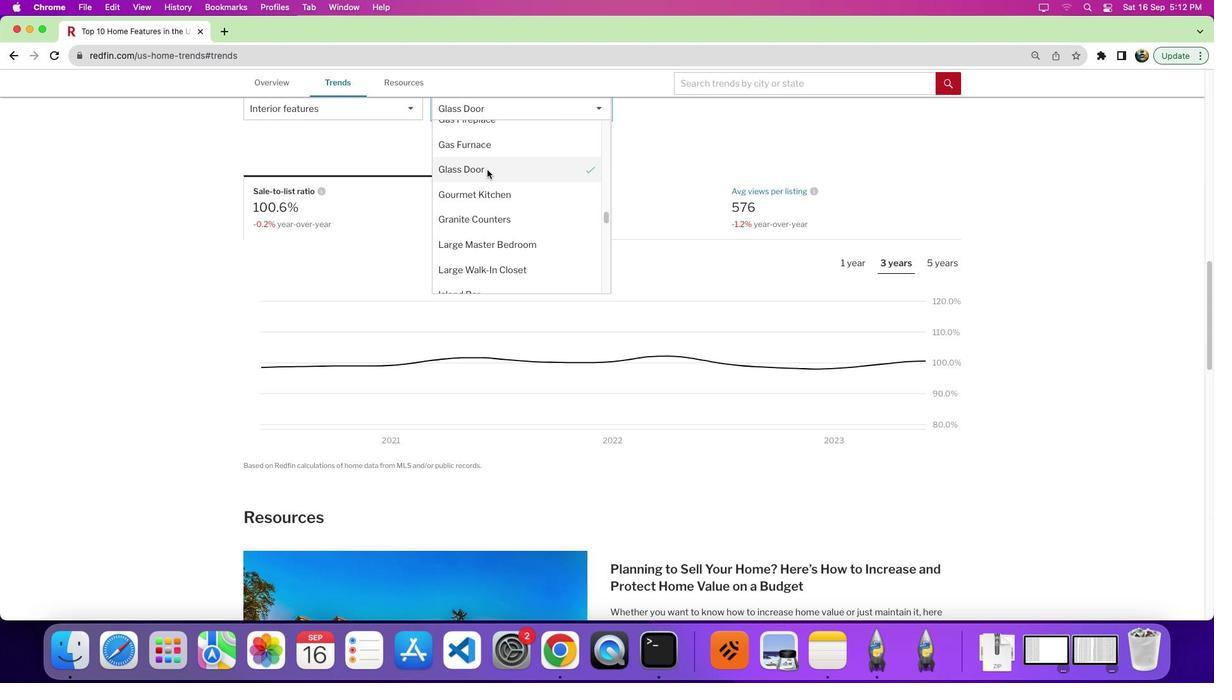 
Action: Mouse moved to (571, 216)
Screenshot: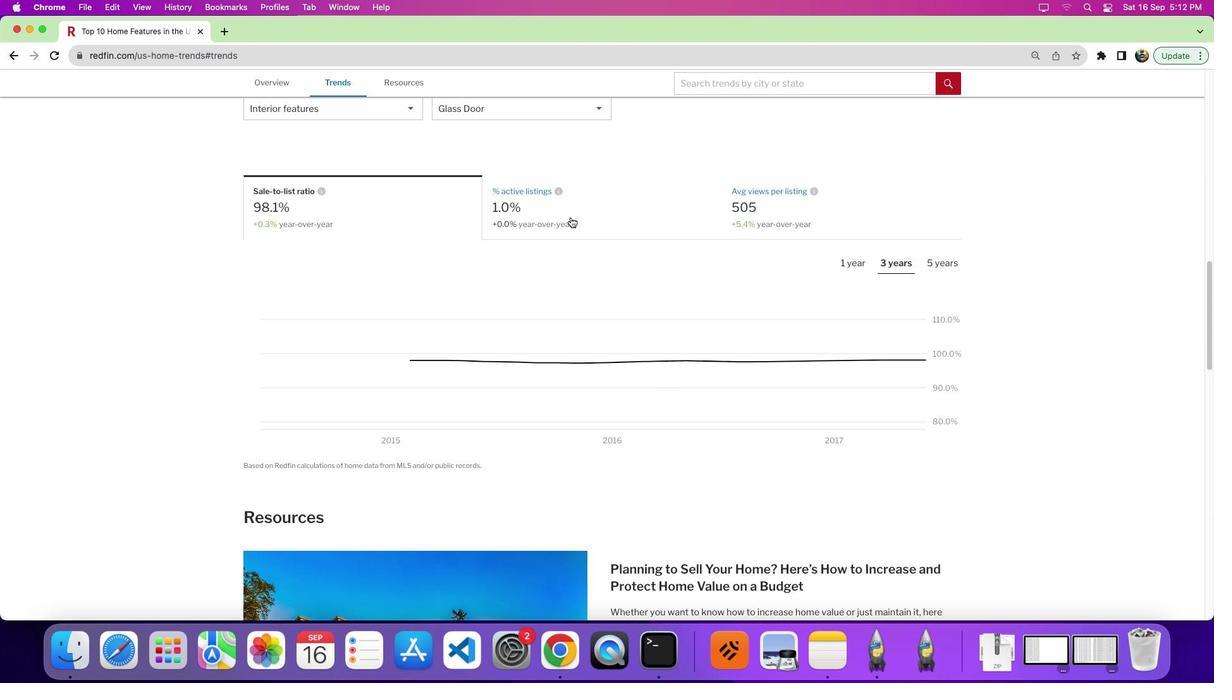 
Action: Mouse pressed left at (571, 216)
Screenshot: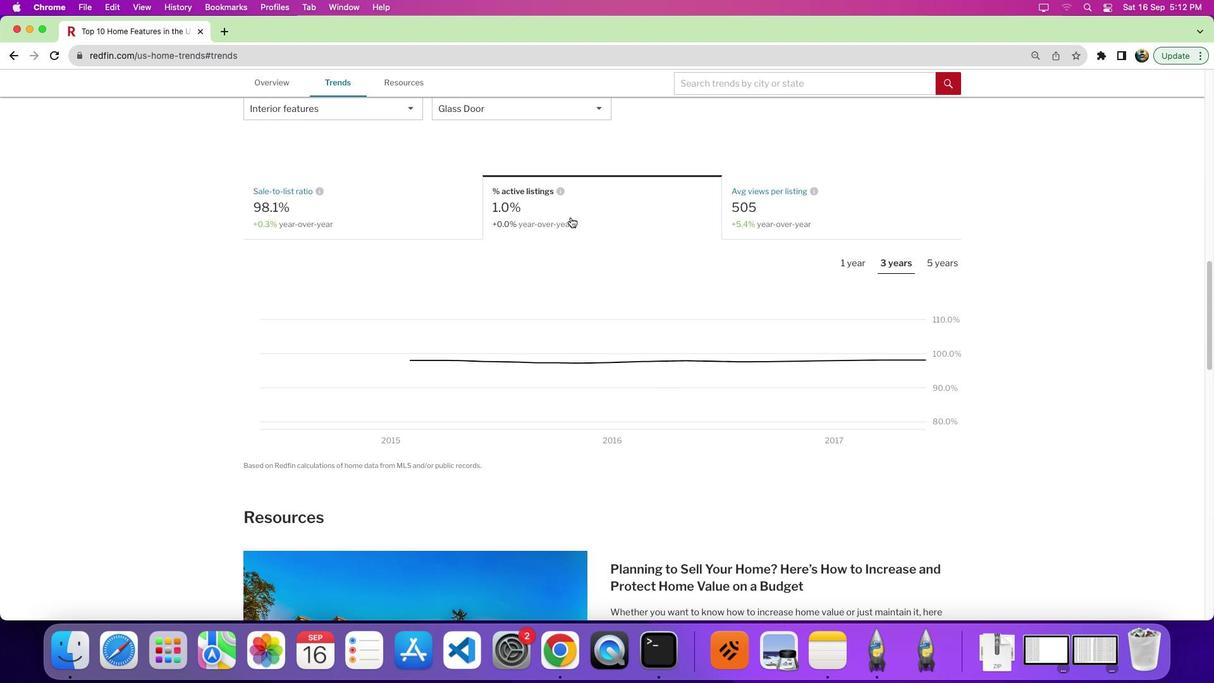 
Action: Mouse moved to (669, 292)
Screenshot: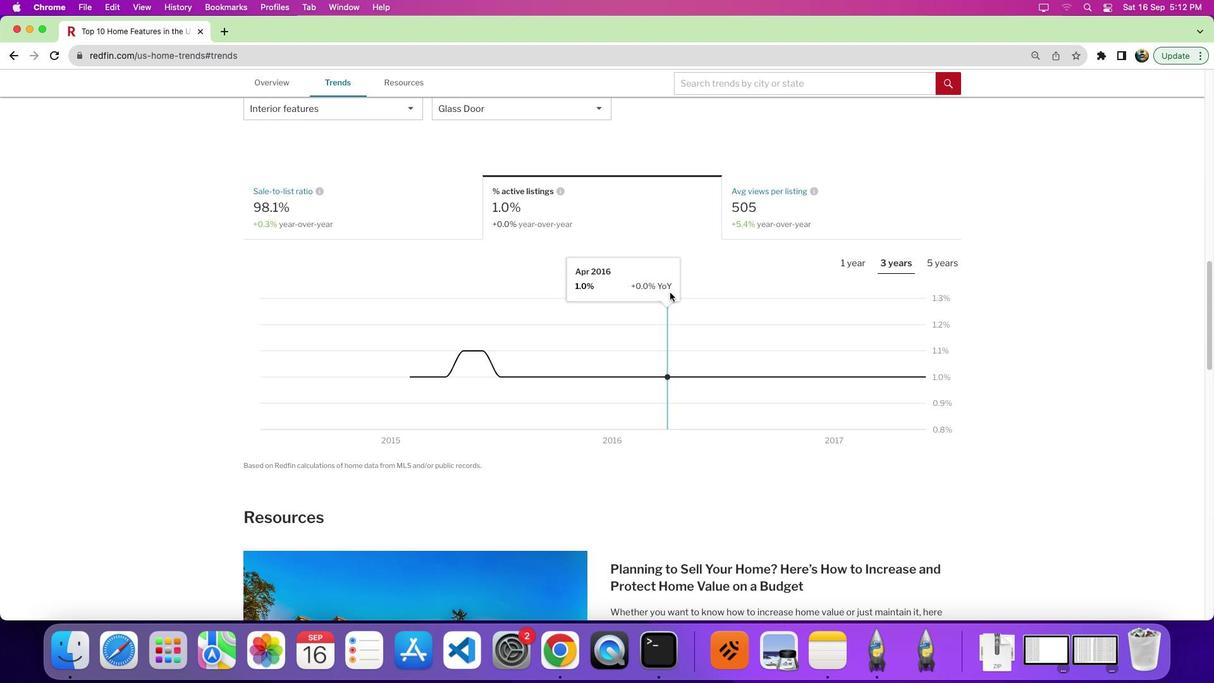 
Action: Mouse scrolled (669, 292) with delta (0, 0)
Screenshot: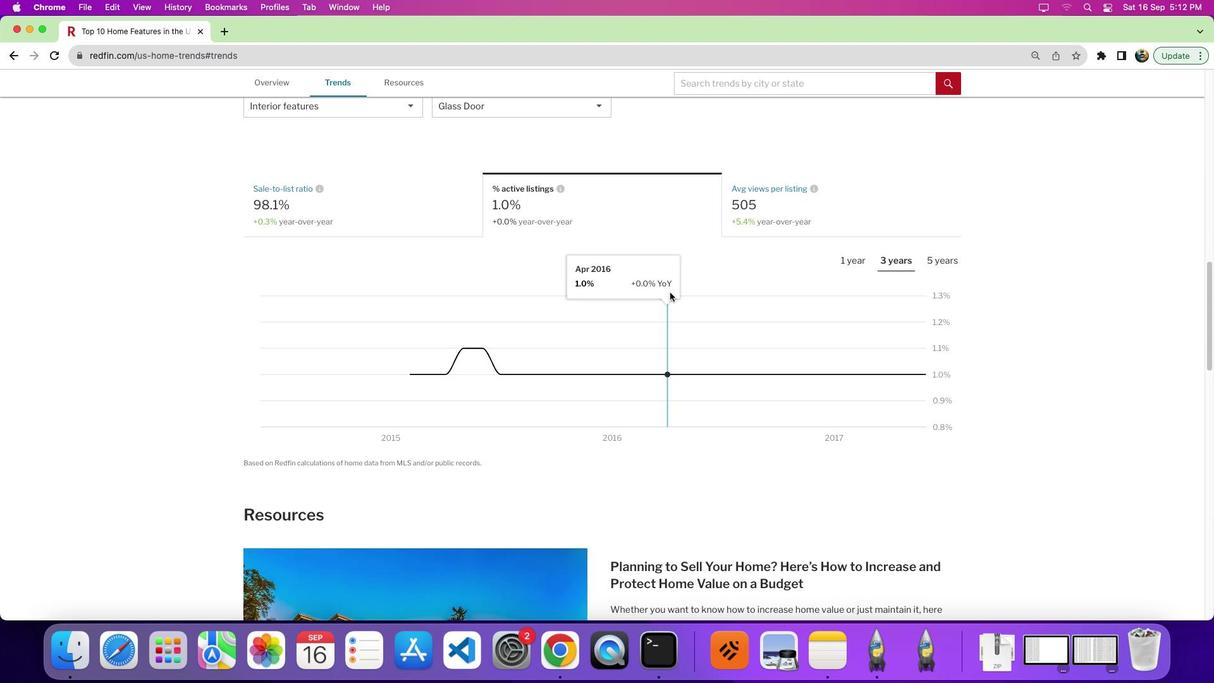 
Action: Mouse scrolled (669, 292) with delta (0, 0)
Screenshot: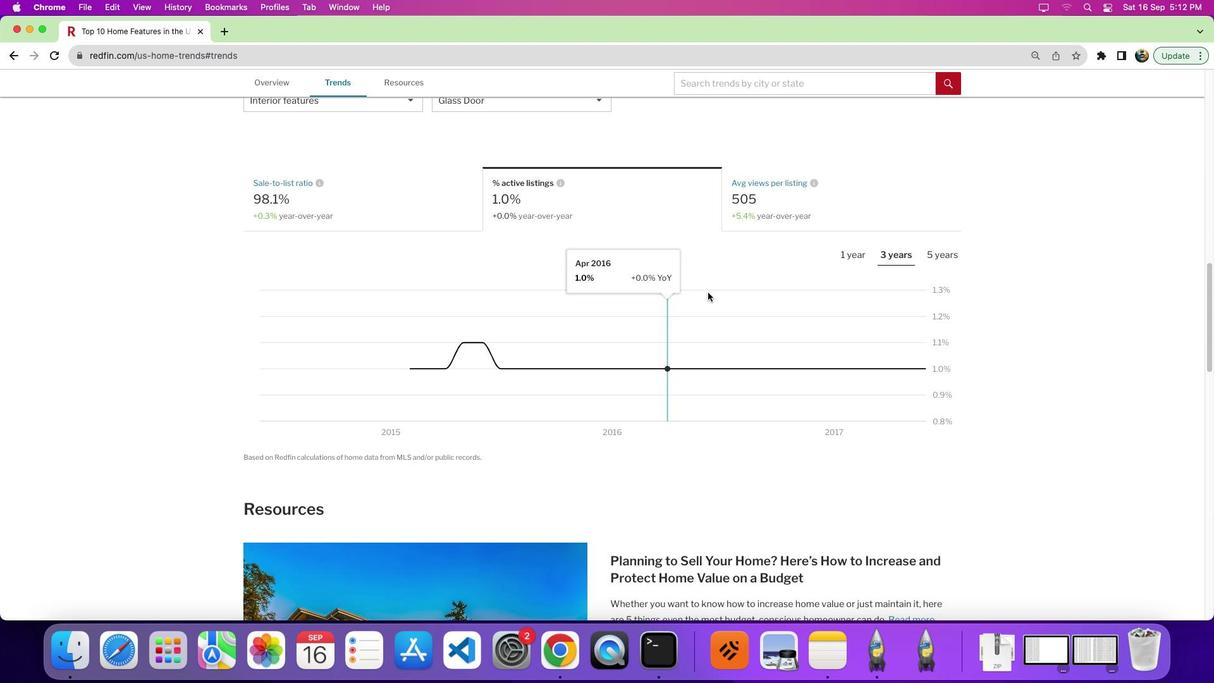 
Action: Mouse moved to (861, 254)
Screenshot: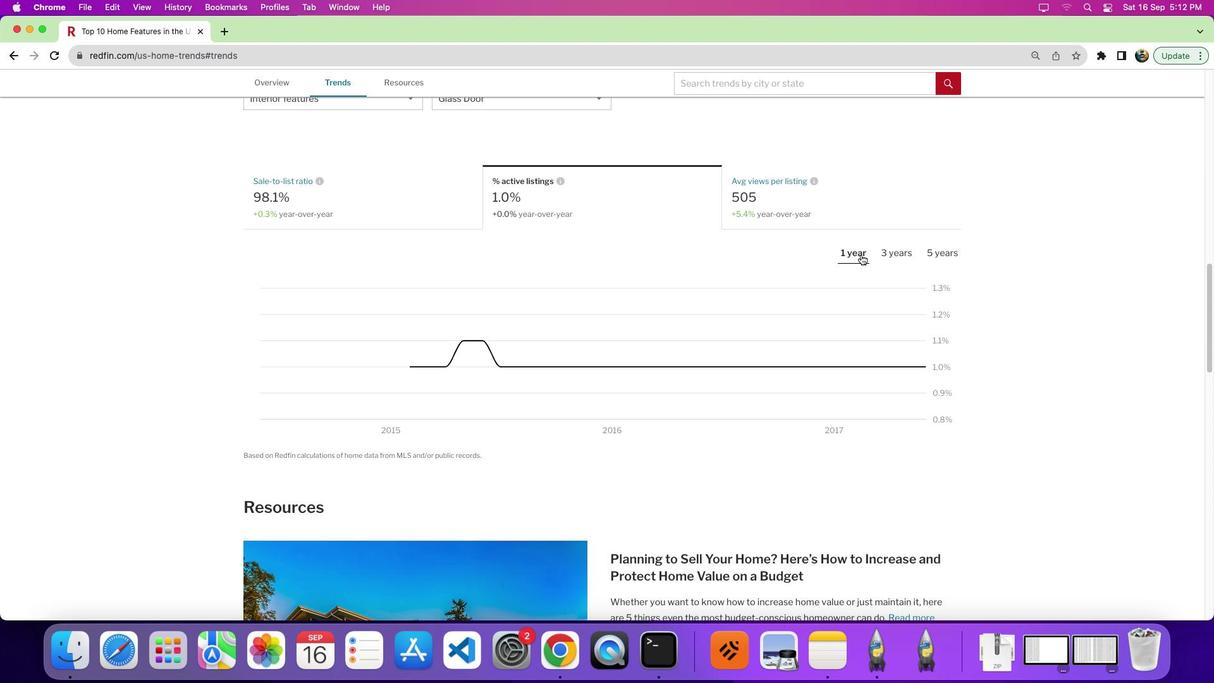 
Action: Mouse pressed left at (861, 254)
Screenshot: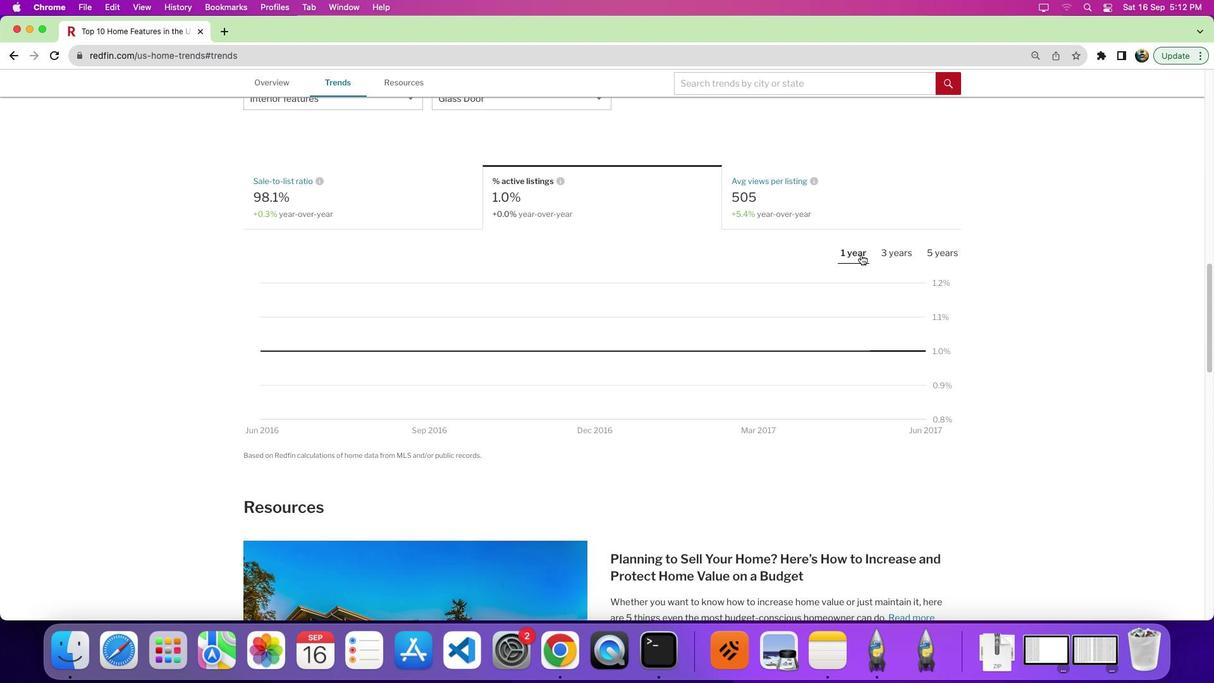 
Action: Mouse moved to (934, 342)
Screenshot: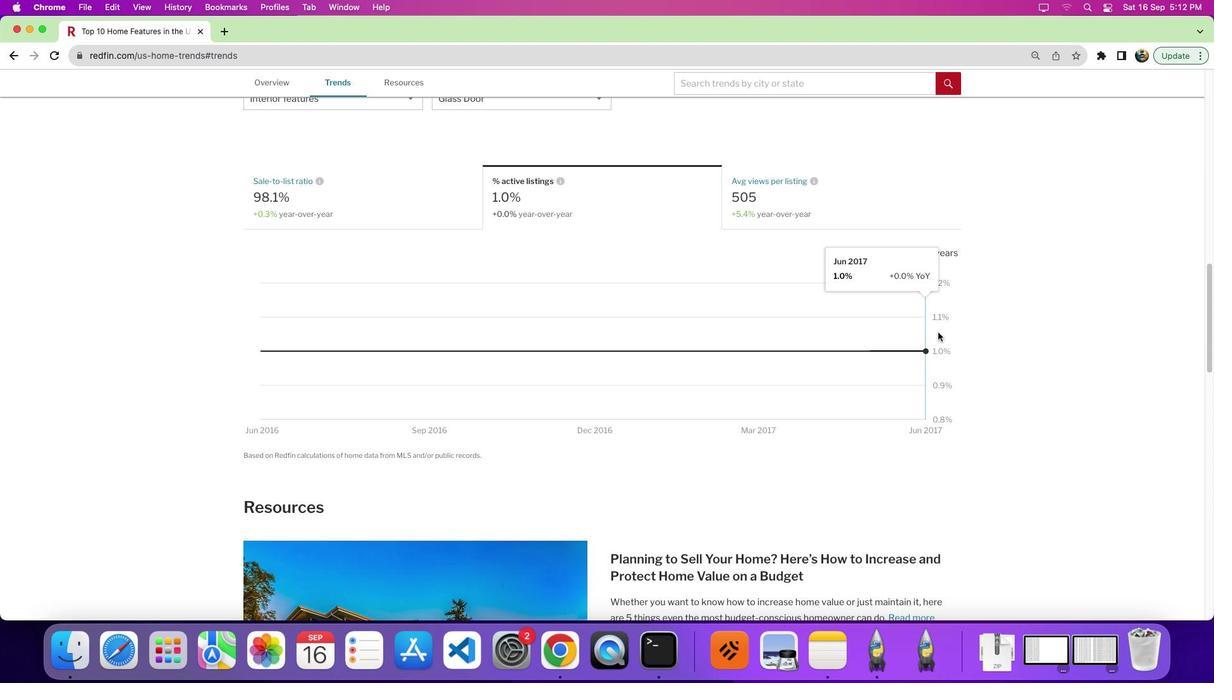 
